 Task: Apply the "Reverse" effect on a guitar riff for a backward guitar swell.
Action: Mouse pressed left at (98, 3)
Screenshot: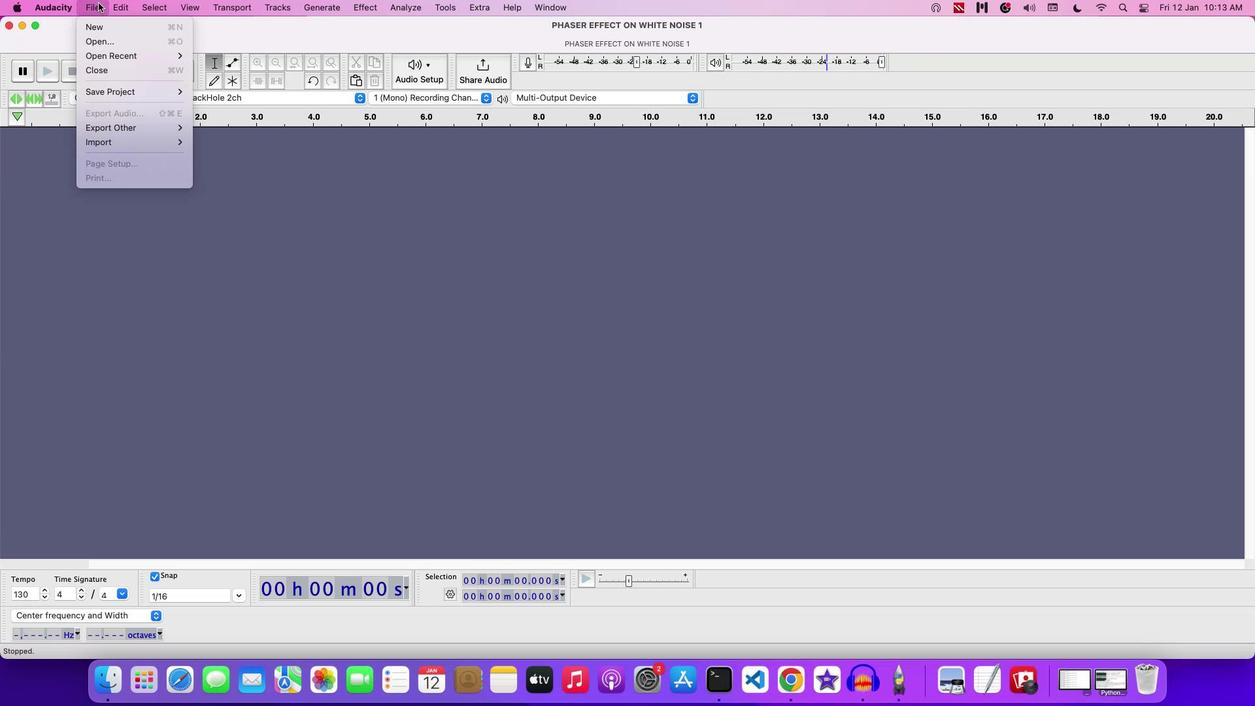 
Action: Mouse moved to (100, 35)
Screenshot: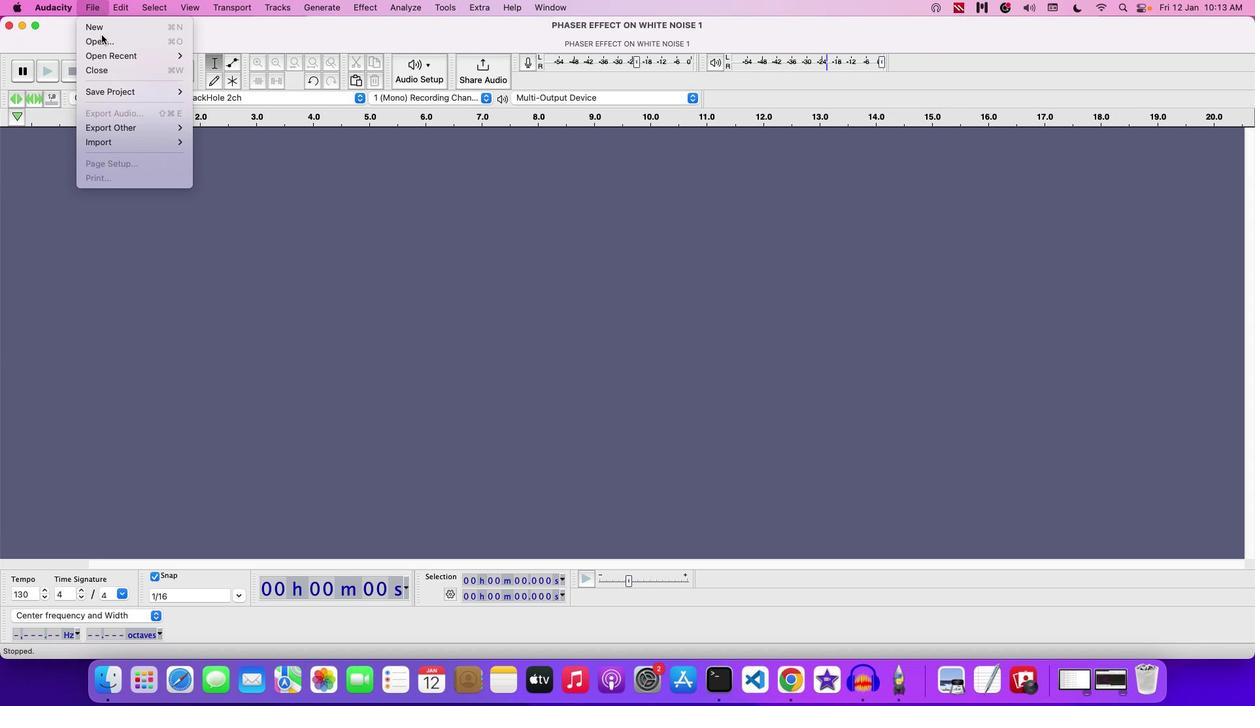 
Action: Mouse pressed left at (100, 35)
Screenshot: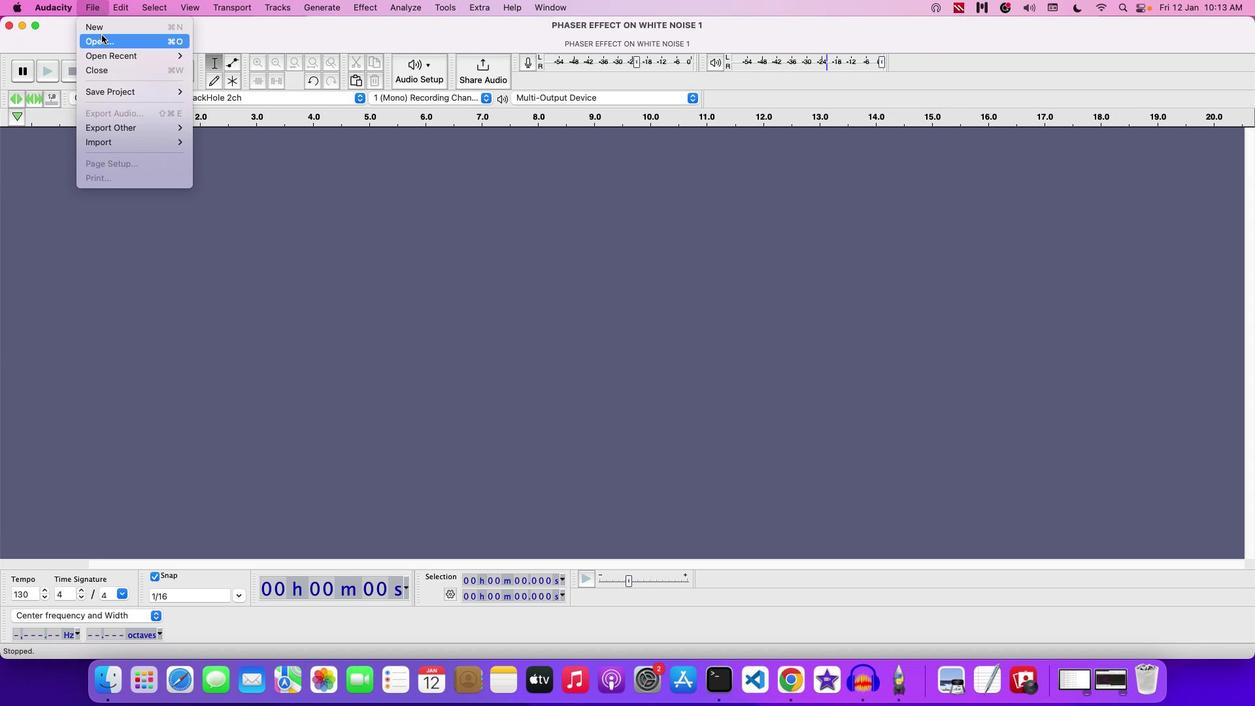 
Action: Mouse moved to (640, 142)
Screenshot: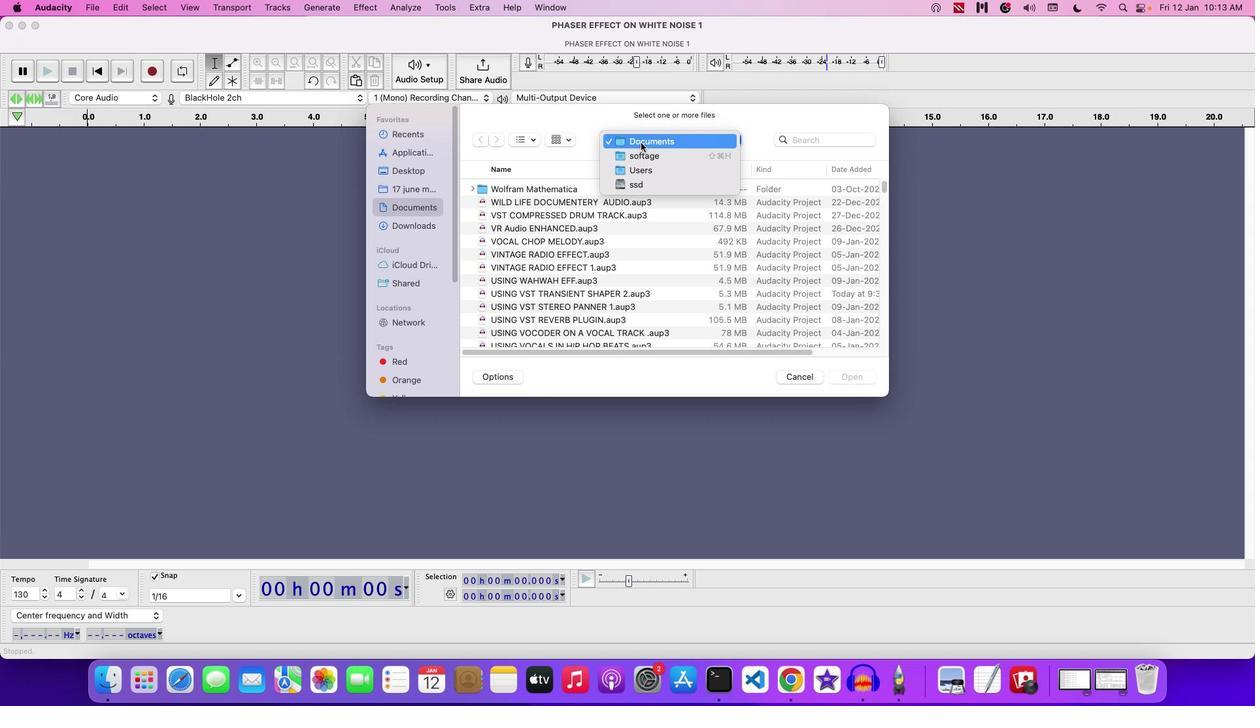 
Action: Mouse pressed left at (640, 142)
Screenshot: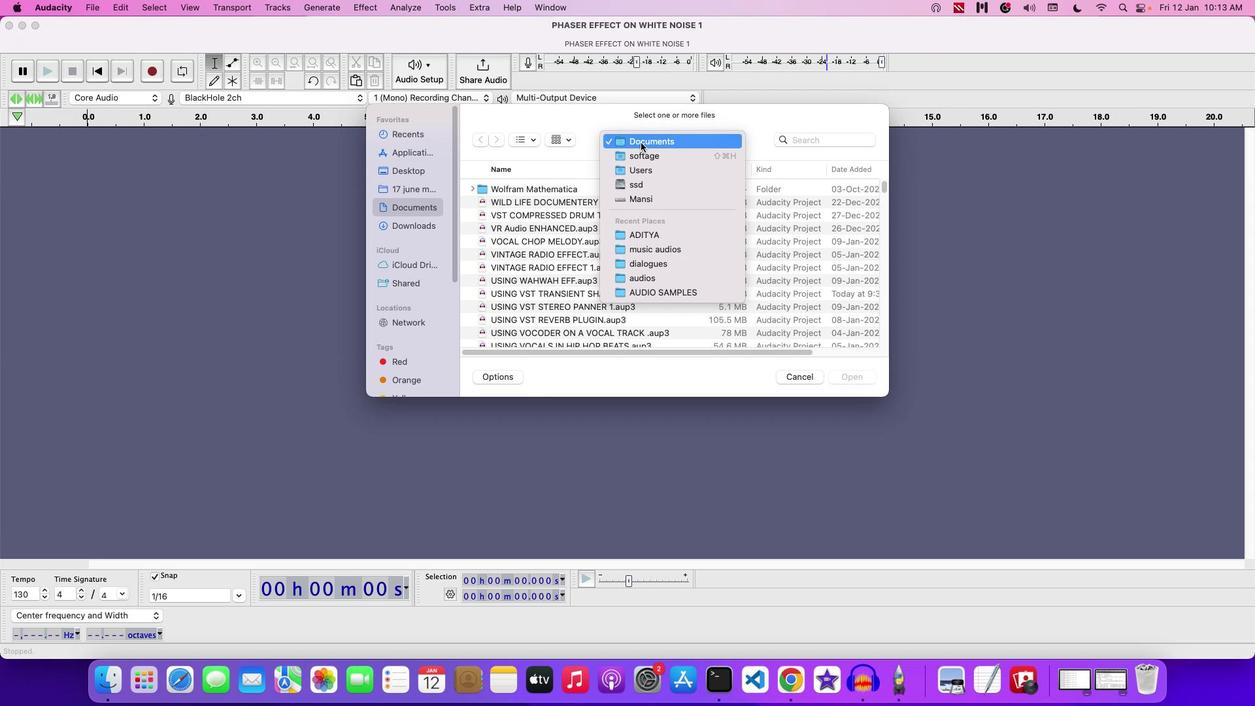 
Action: Mouse moved to (647, 229)
Screenshot: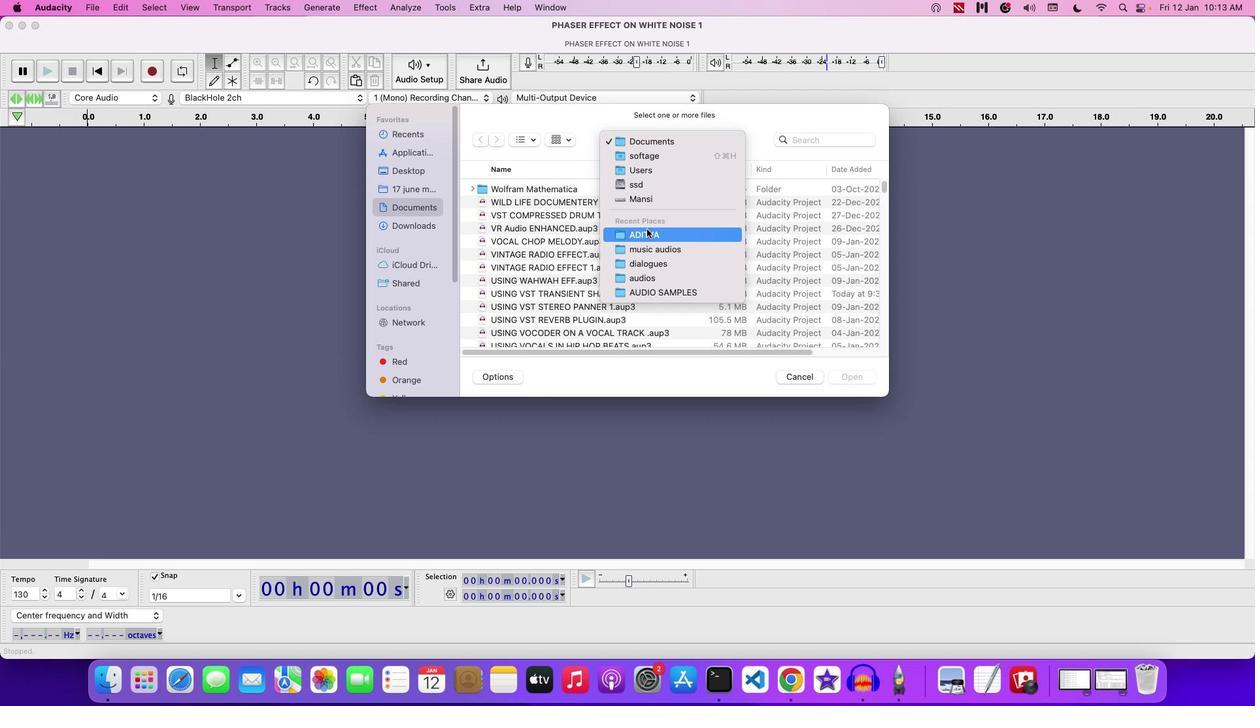 
Action: Mouse pressed left at (647, 229)
Screenshot: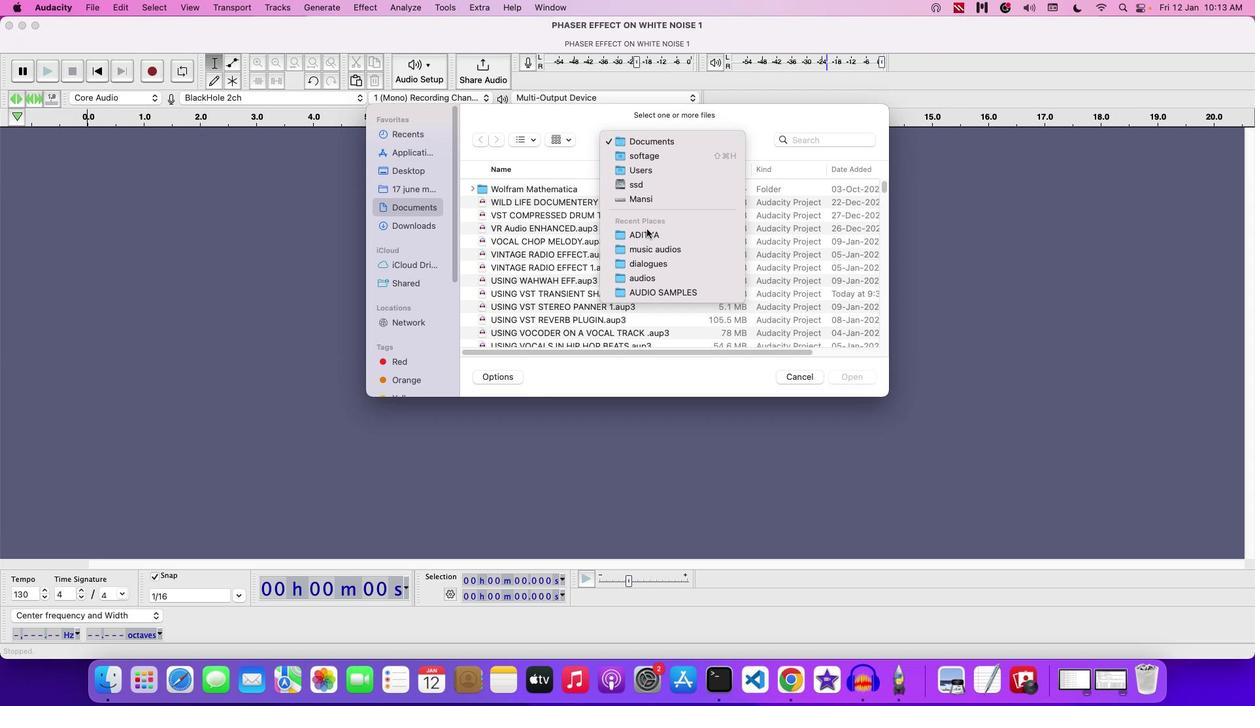 
Action: Mouse moved to (536, 285)
Screenshot: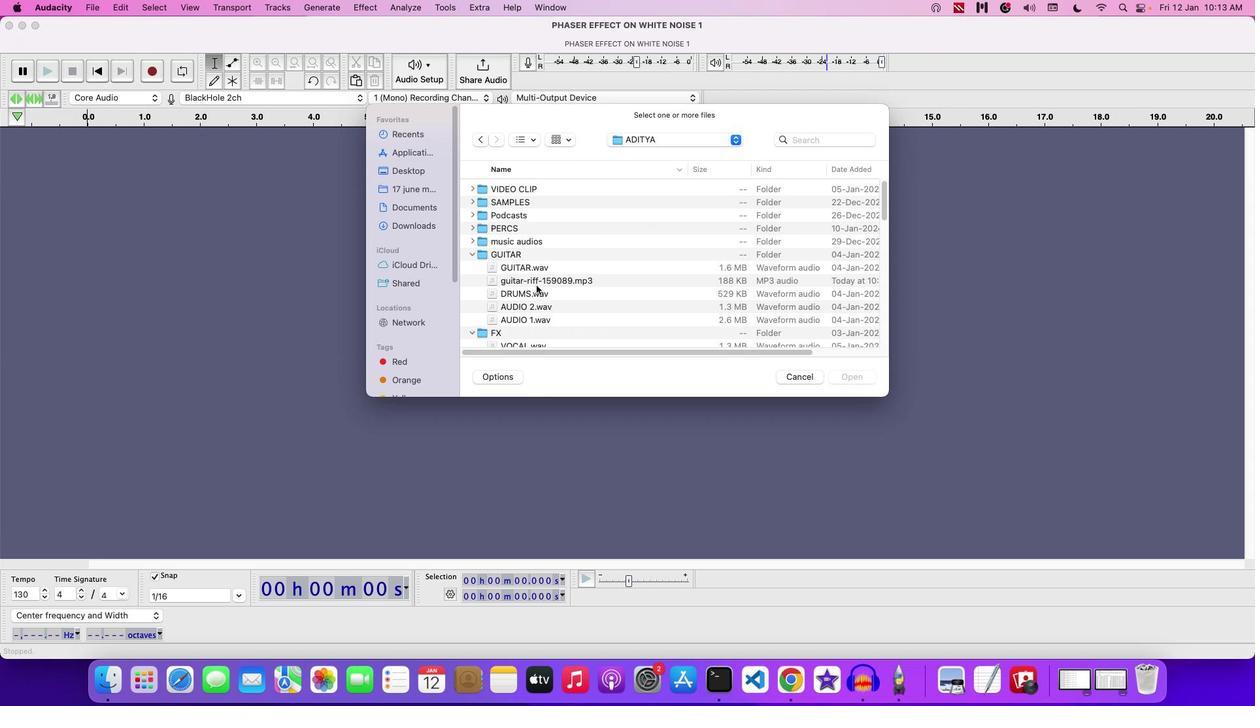 
Action: Mouse pressed left at (536, 285)
Screenshot: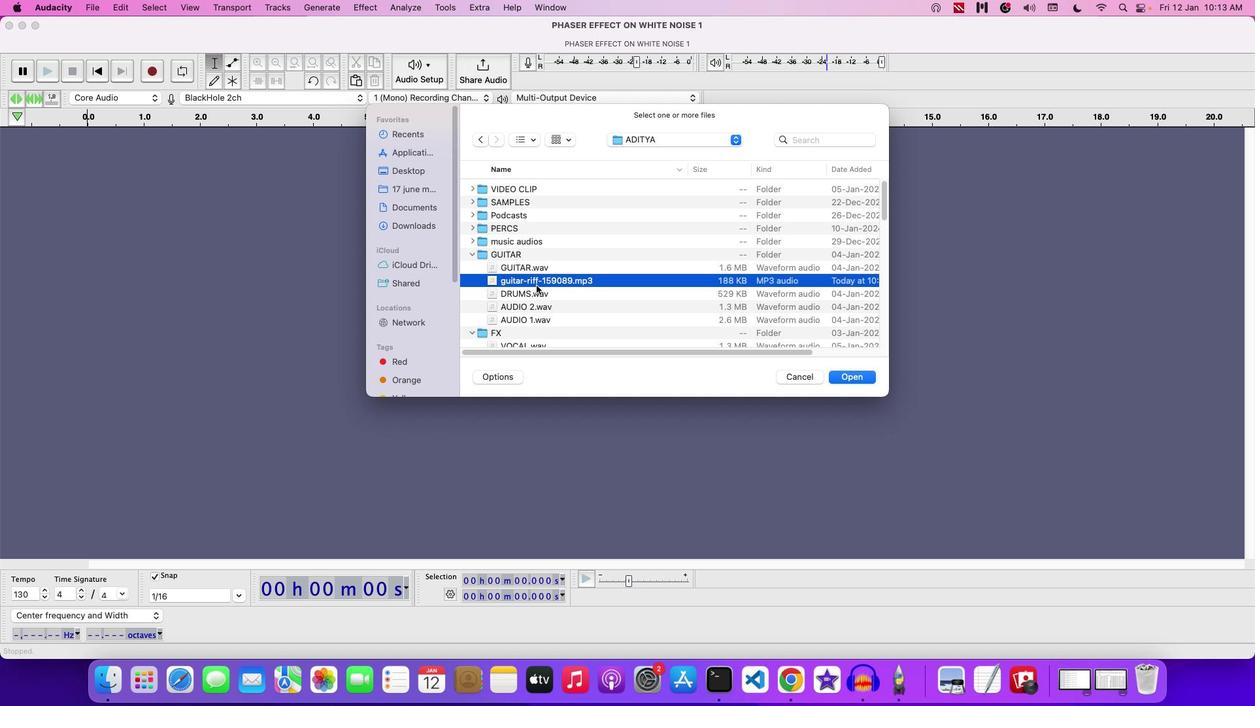 
Action: Mouse moved to (542, 283)
Screenshot: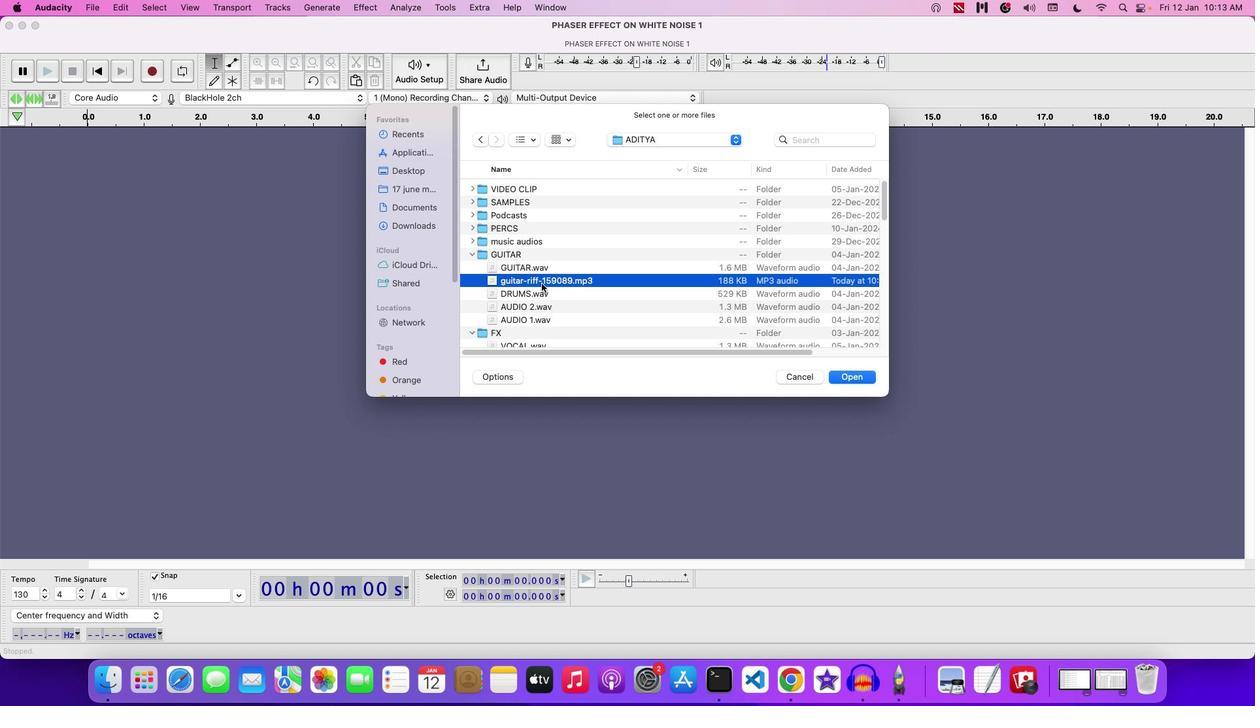 
Action: Mouse pressed left at (542, 283)
Screenshot: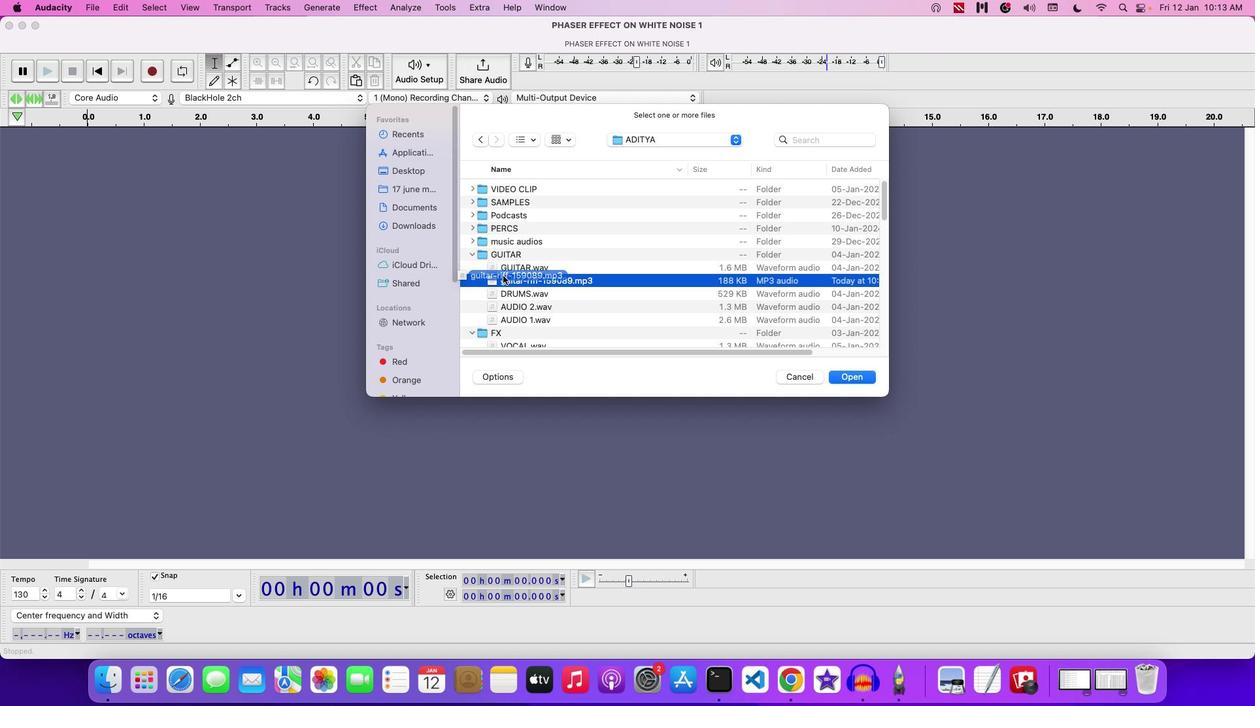 
Action: Mouse moved to (796, 381)
Screenshot: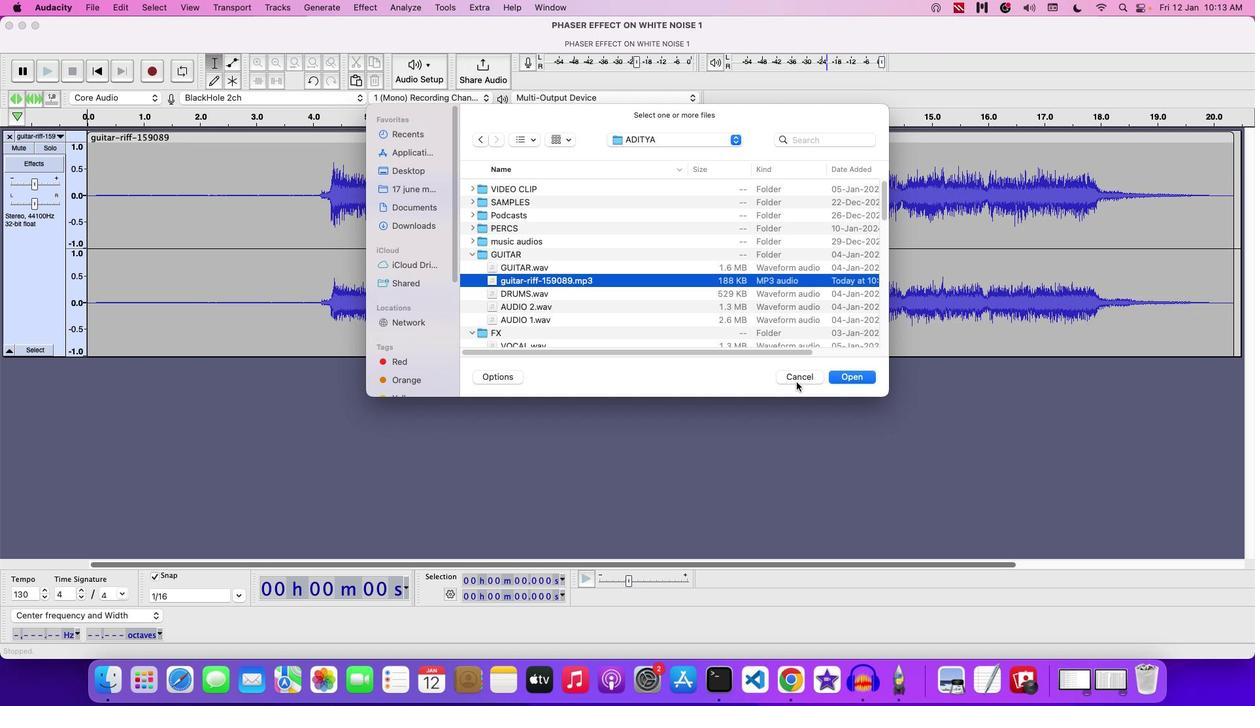 
Action: Mouse pressed left at (796, 381)
Screenshot: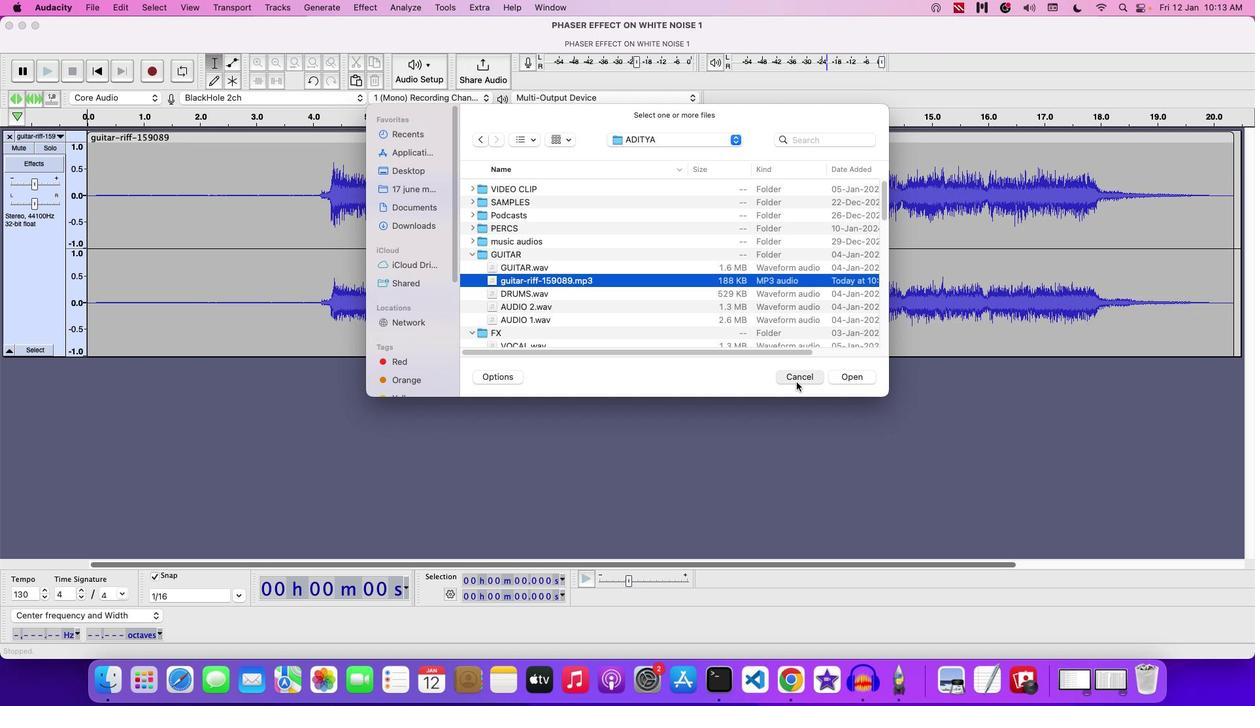 
Action: Mouse moved to (134, 159)
Screenshot: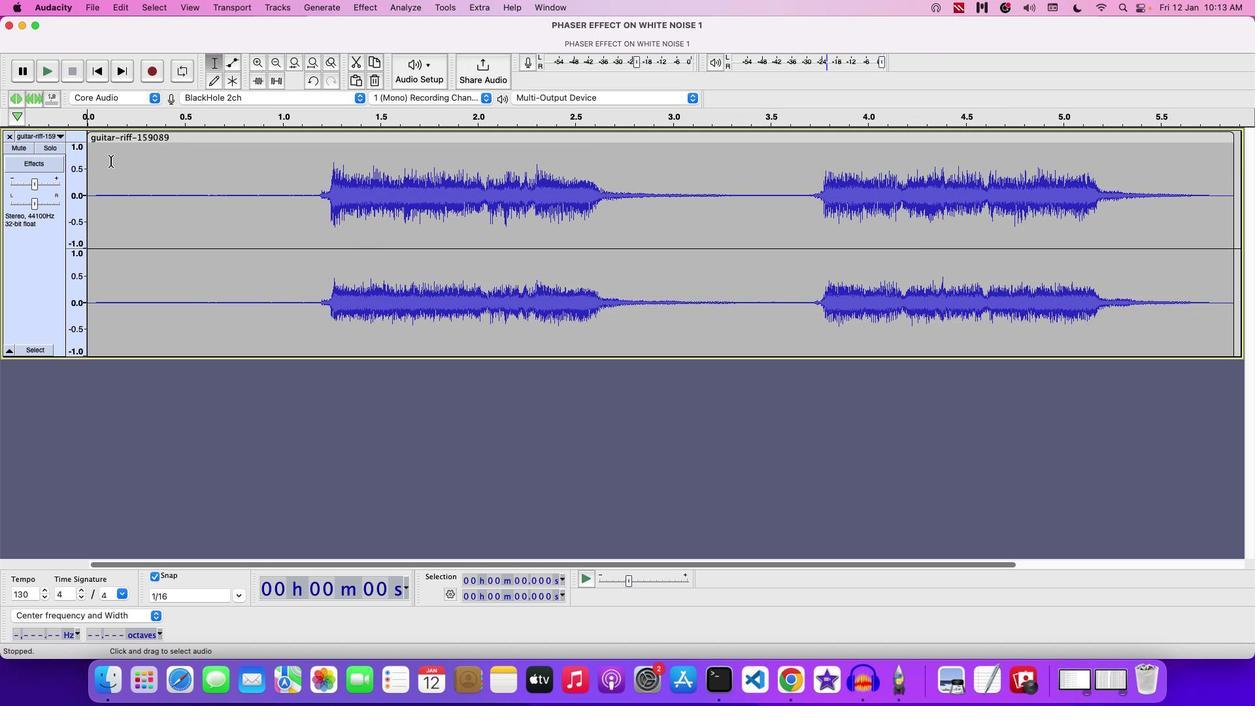 
Action: Key pressed Key.space
Screenshot: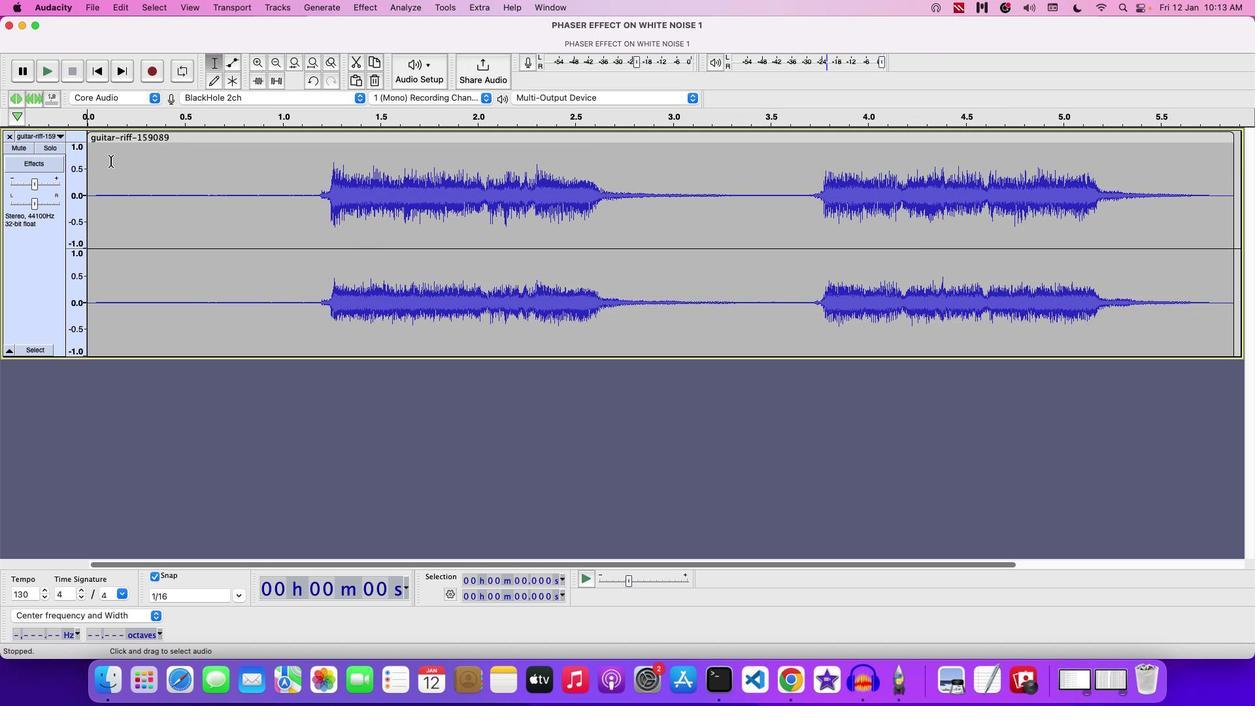 
Action: Mouse moved to (1232, 139)
Screenshot: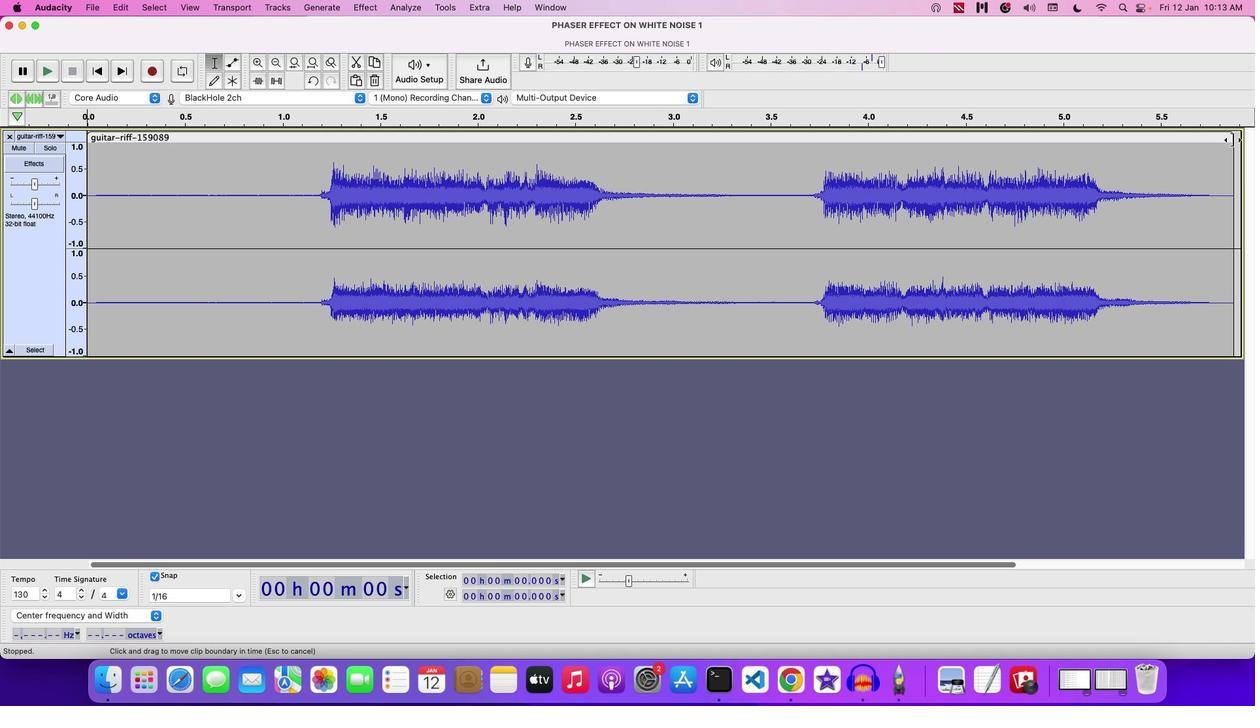 
Action: Mouse pressed left at (1232, 139)
Screenshot: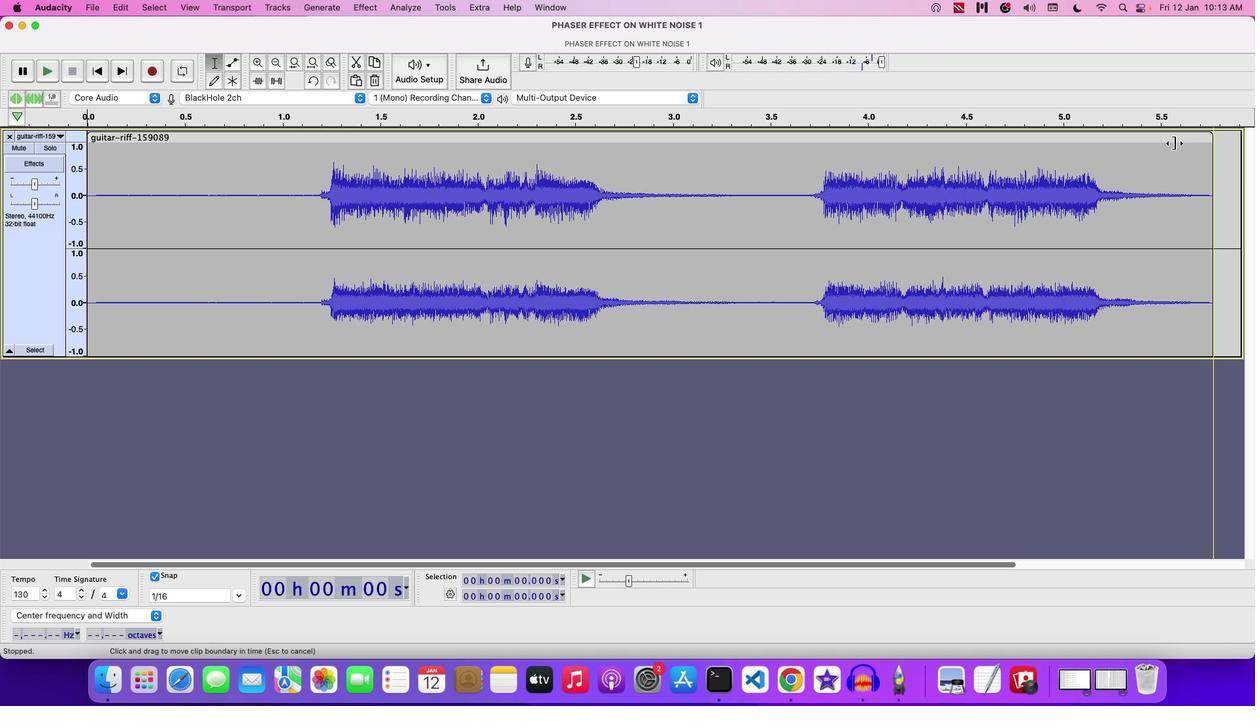 
Action: Mouse moved to (28, 165)
Screenshot: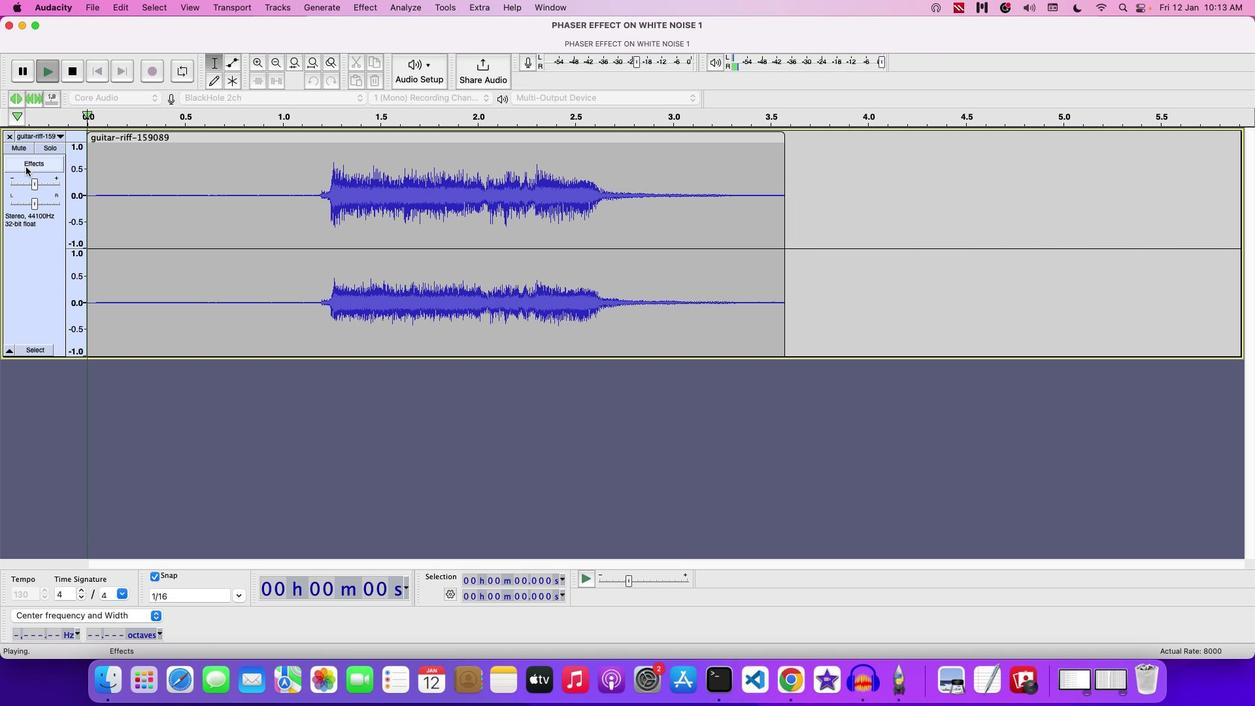 
Action: Key pressed Key.space
Screenshot: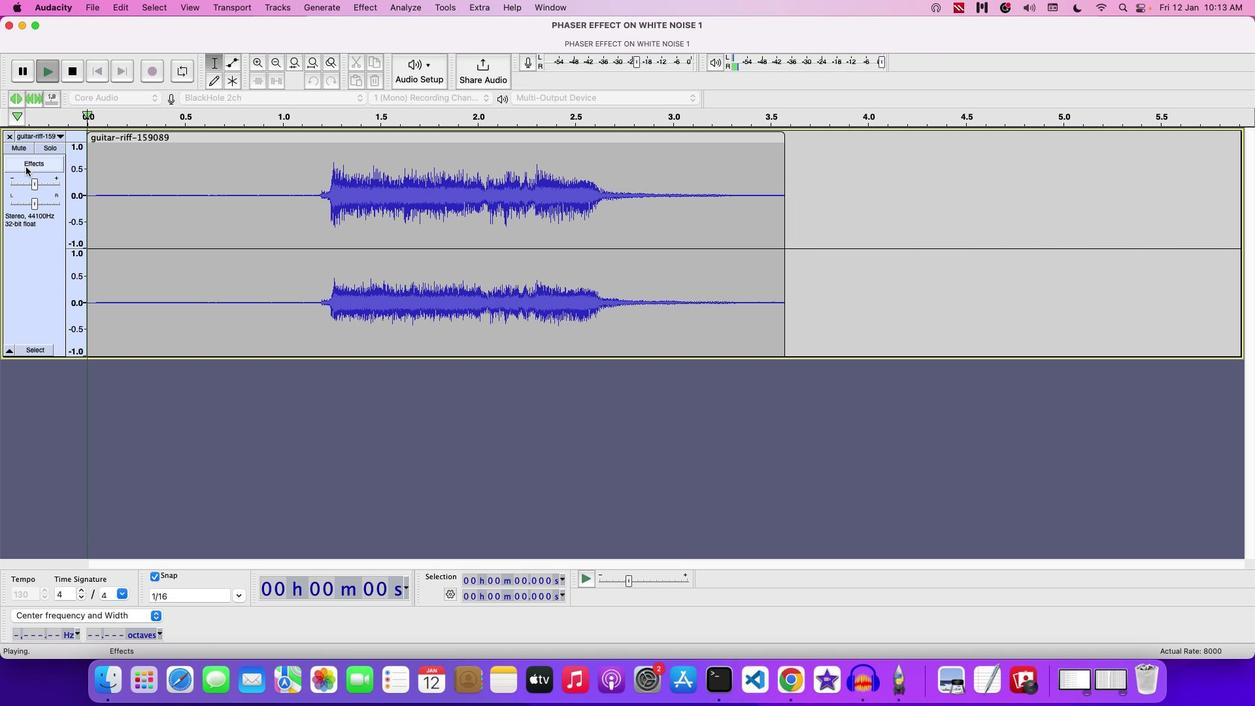
Action: Mouse moved to (94, 138)
Screenshot: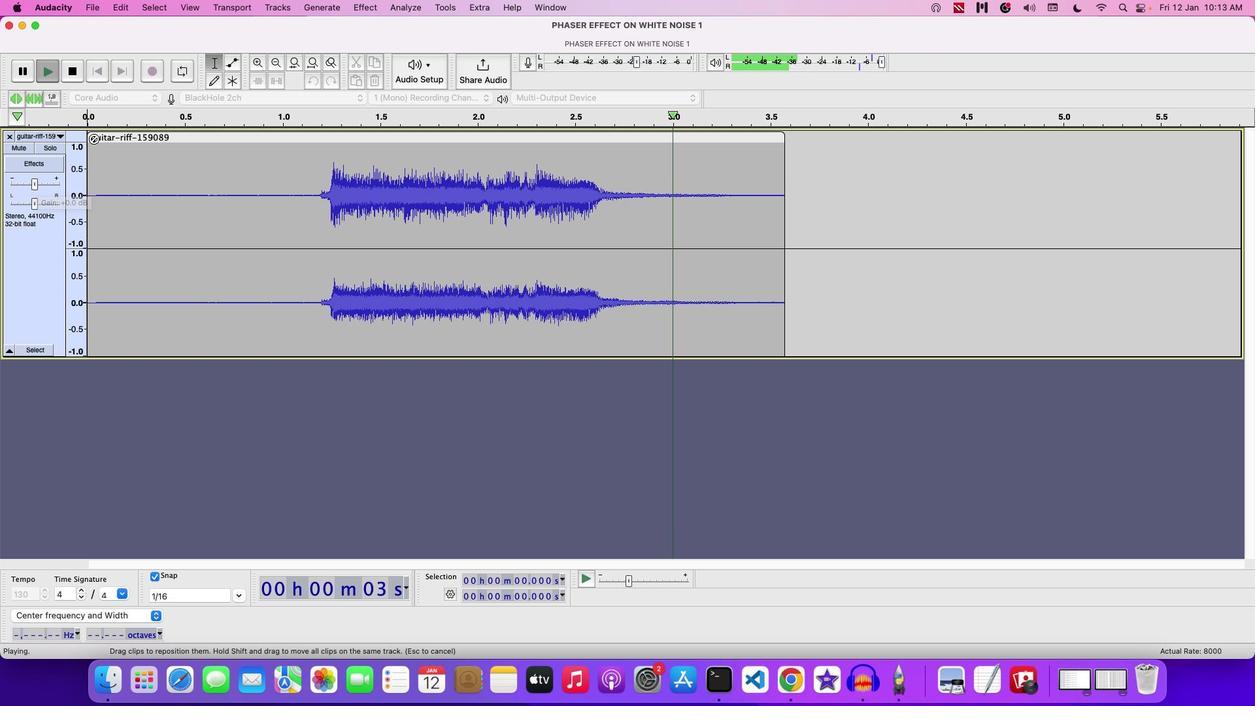 
Action: Key pressed Key.space
Screenshot: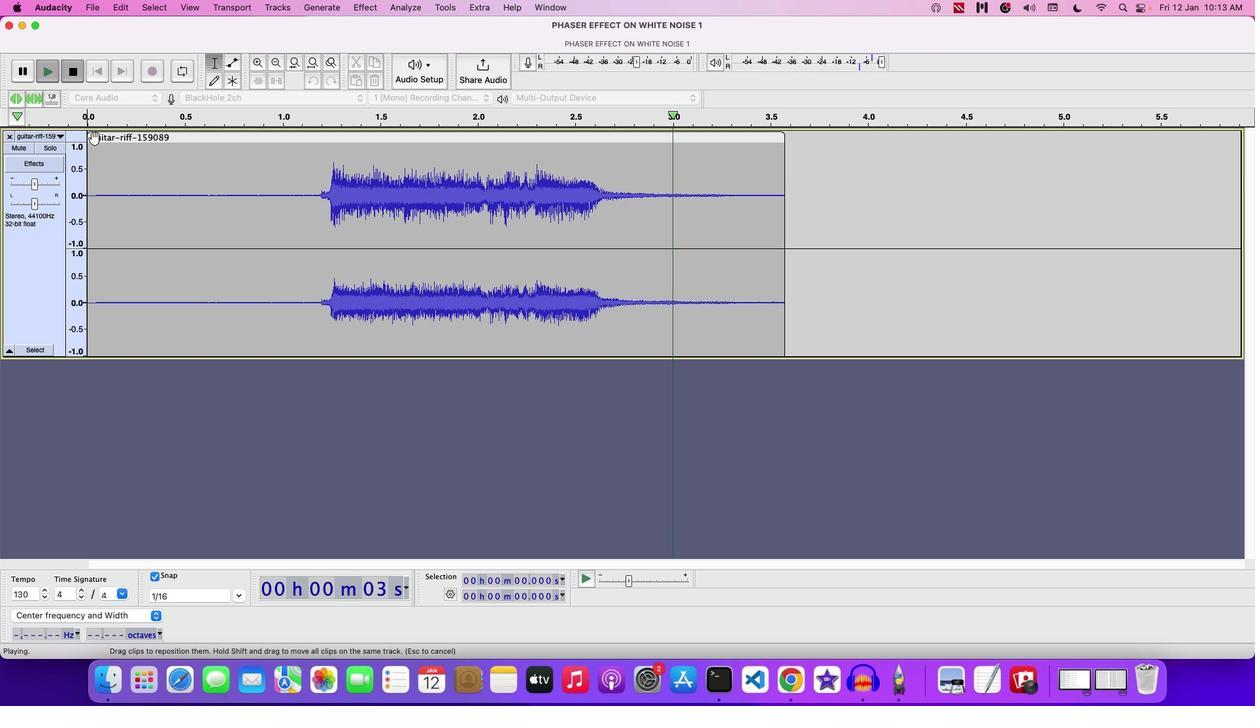 
Action: Mouse moved to (89, 139)
Screenshot: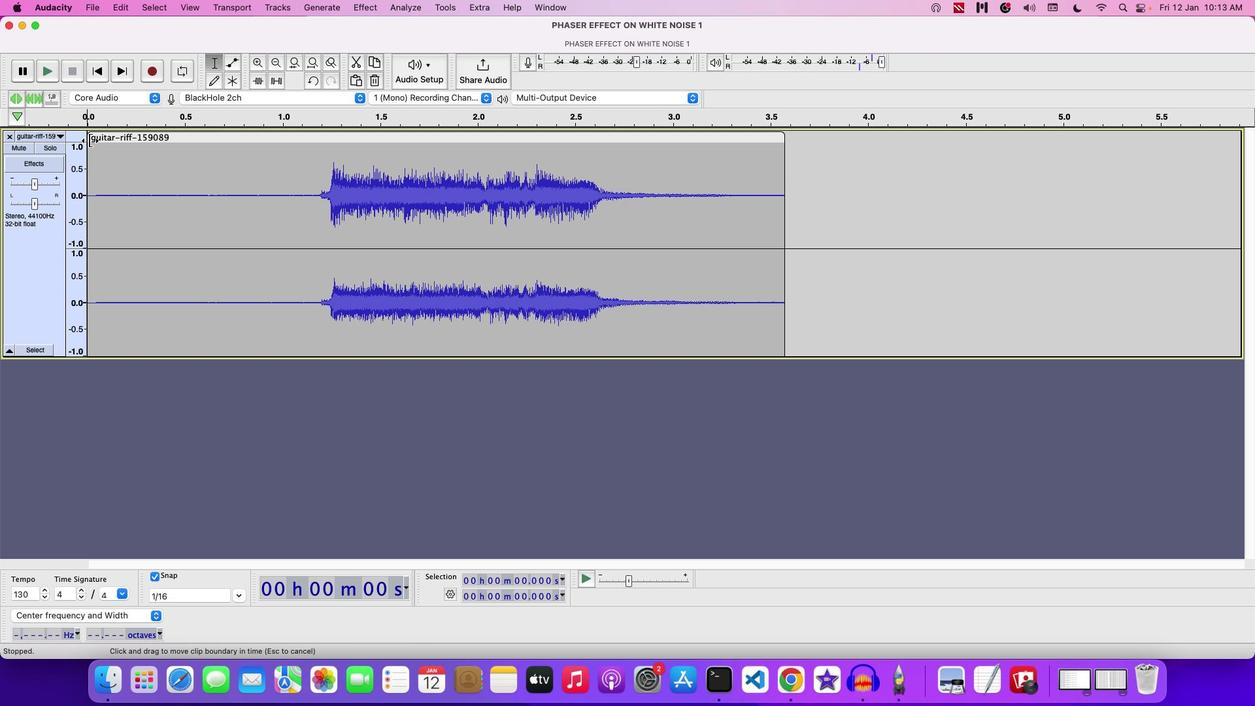 
Action: Mouse pressed left at (89, 139)
Screenshot: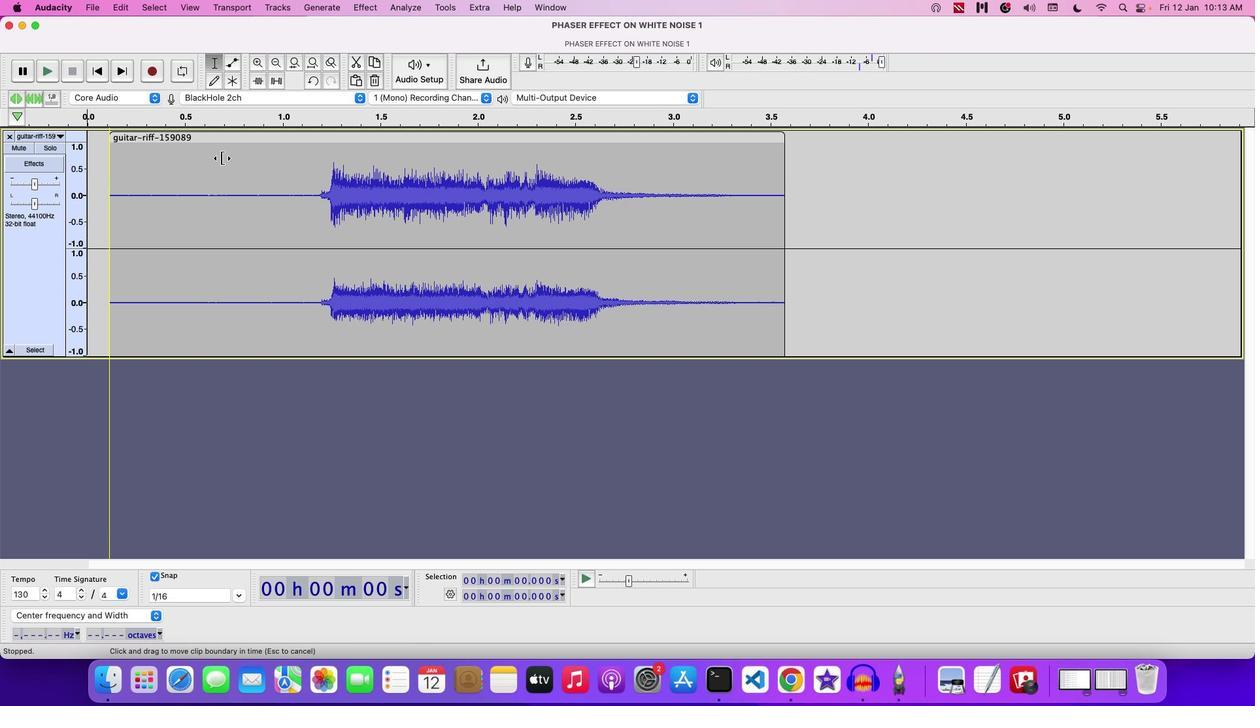 
Action: Mouse moved to (341, 139)
Screenshot: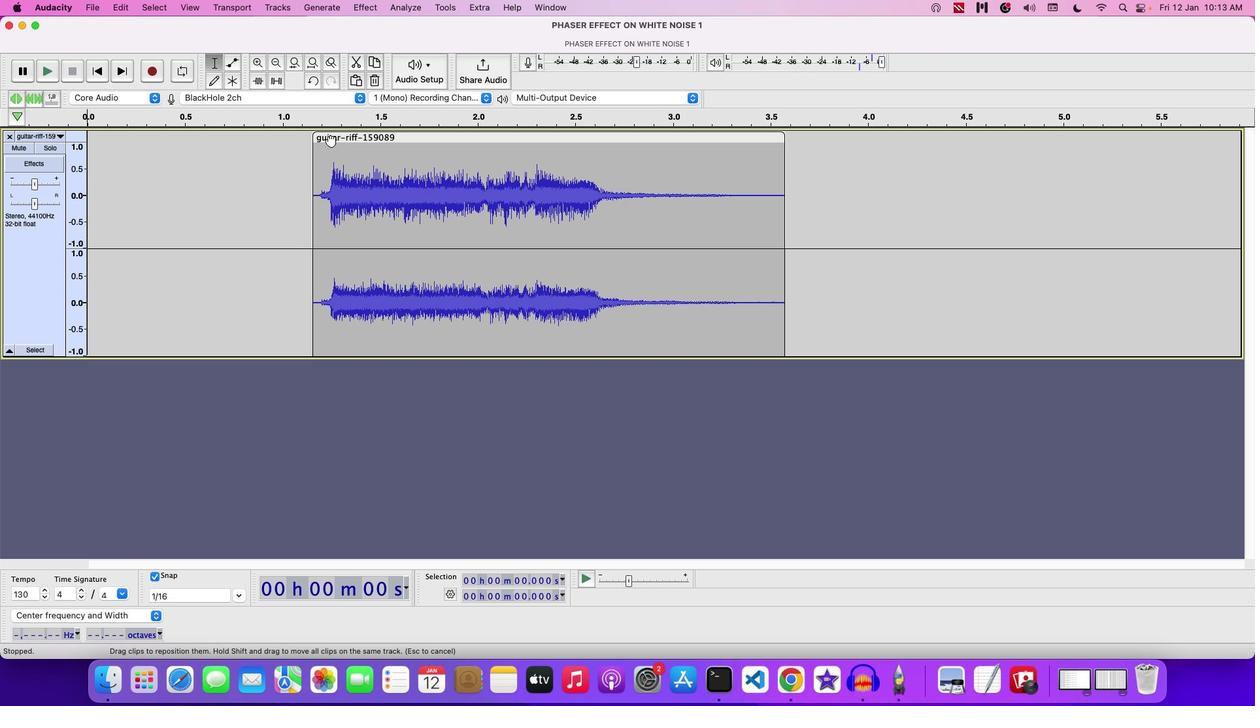 
Action: Mouse pressed left at (341, 139)
Screenshot: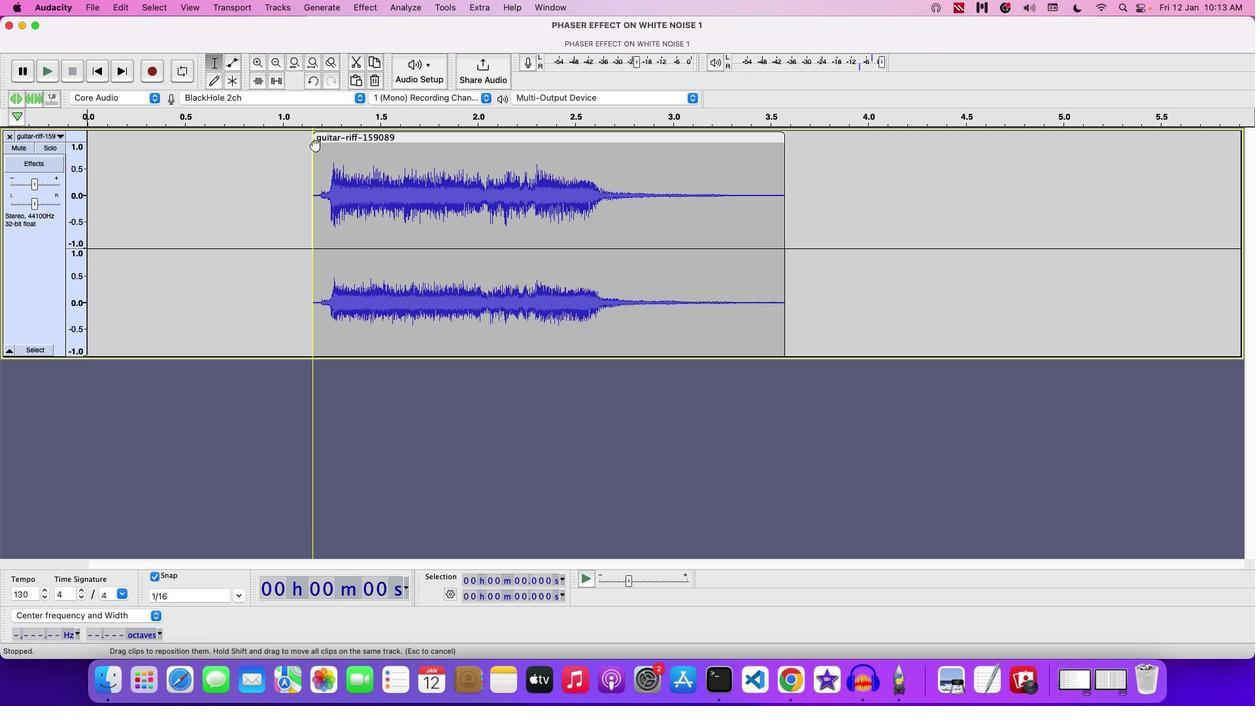 
Action: Mouse moved to (118, 158)
Screenshot: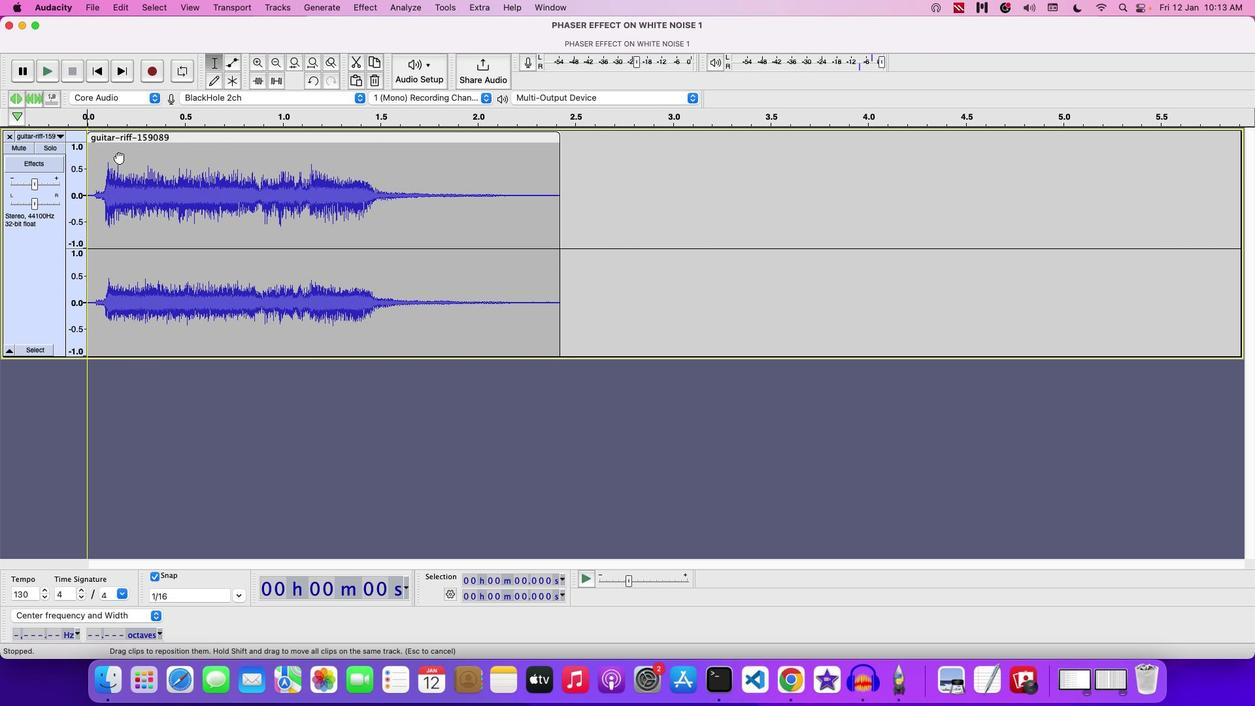 
Action: Key pressed Key.space
Screenshot: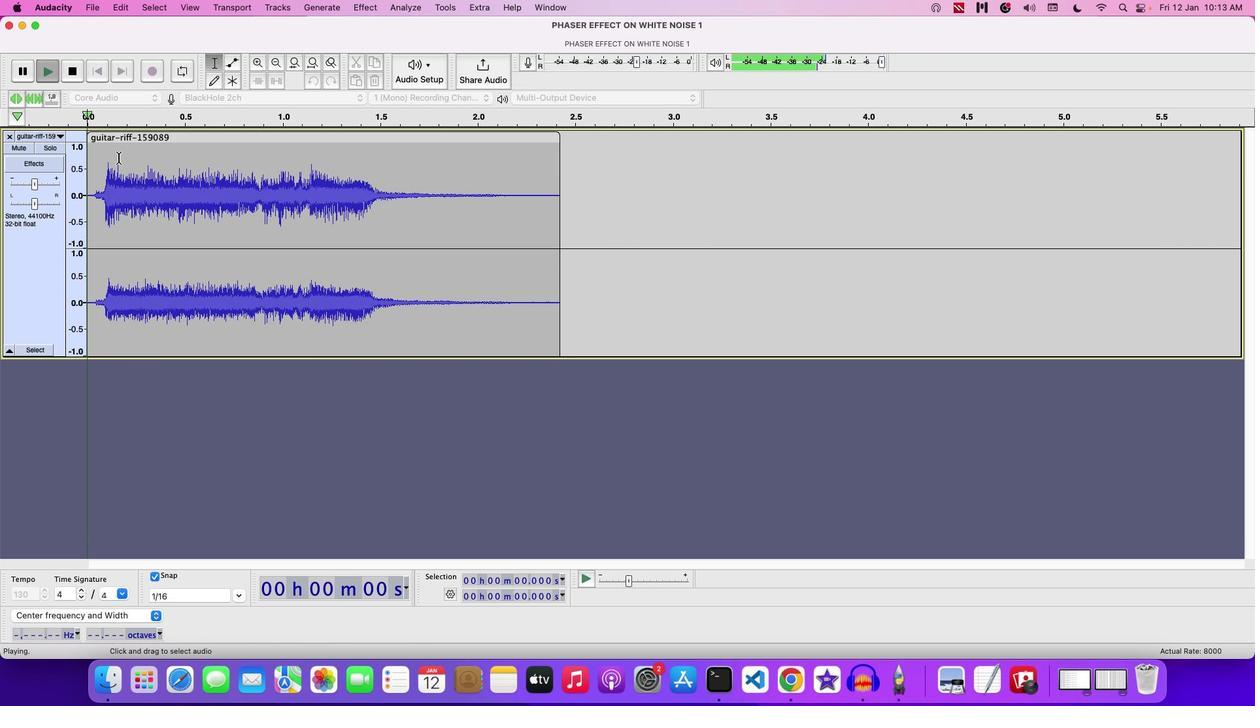 
Action: Mouse moved to (217, 165)
Screenshot: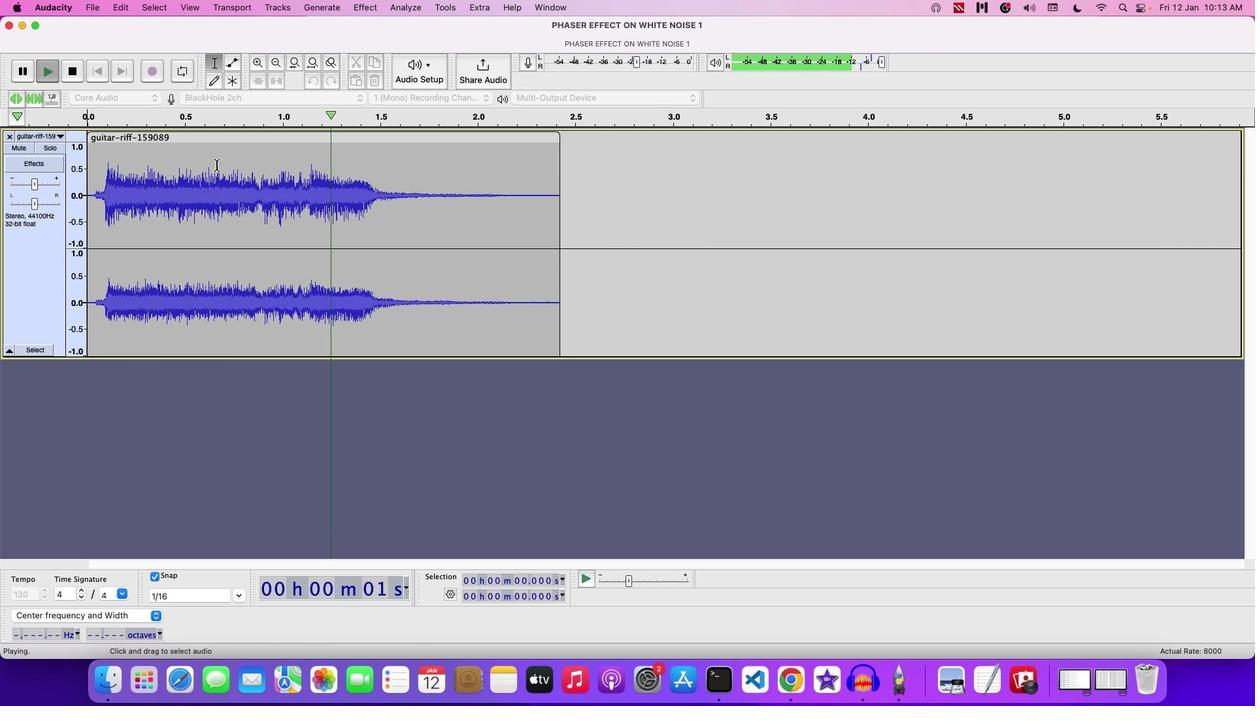 
Action: Mouse pressed left at (217, 165)
Screenshot: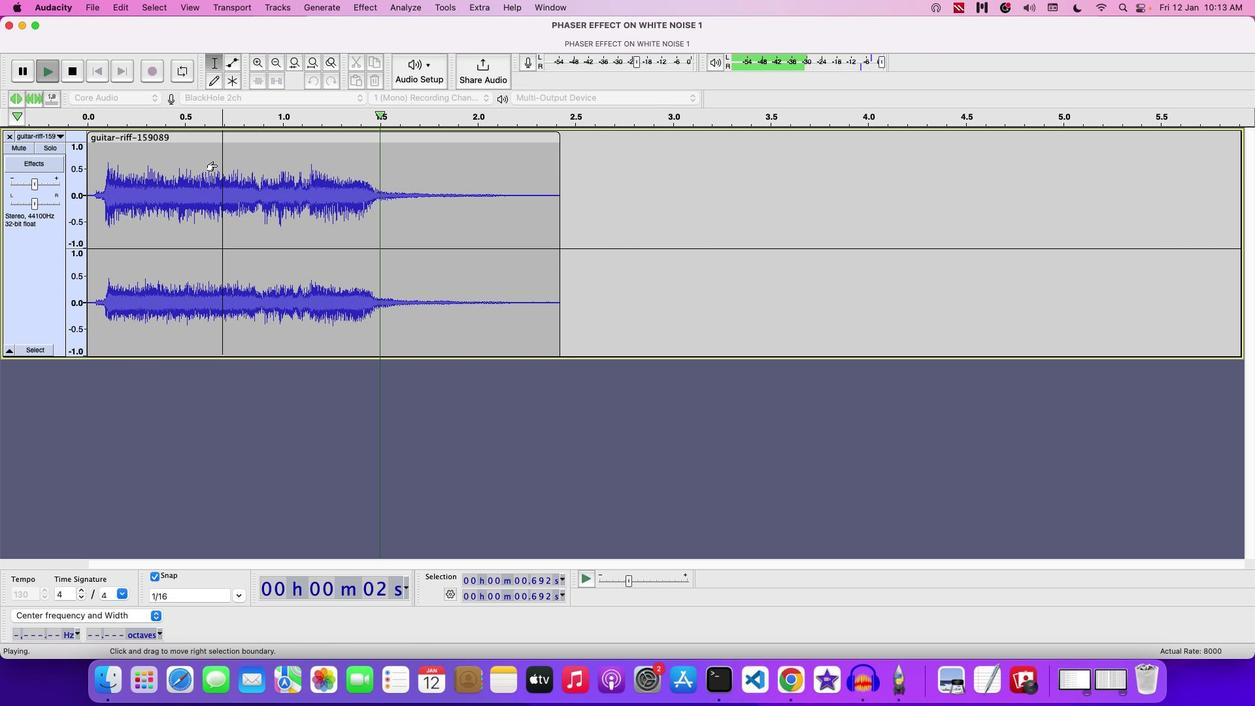
Action: Mouse pressed left at (217, 165)
Screenshot: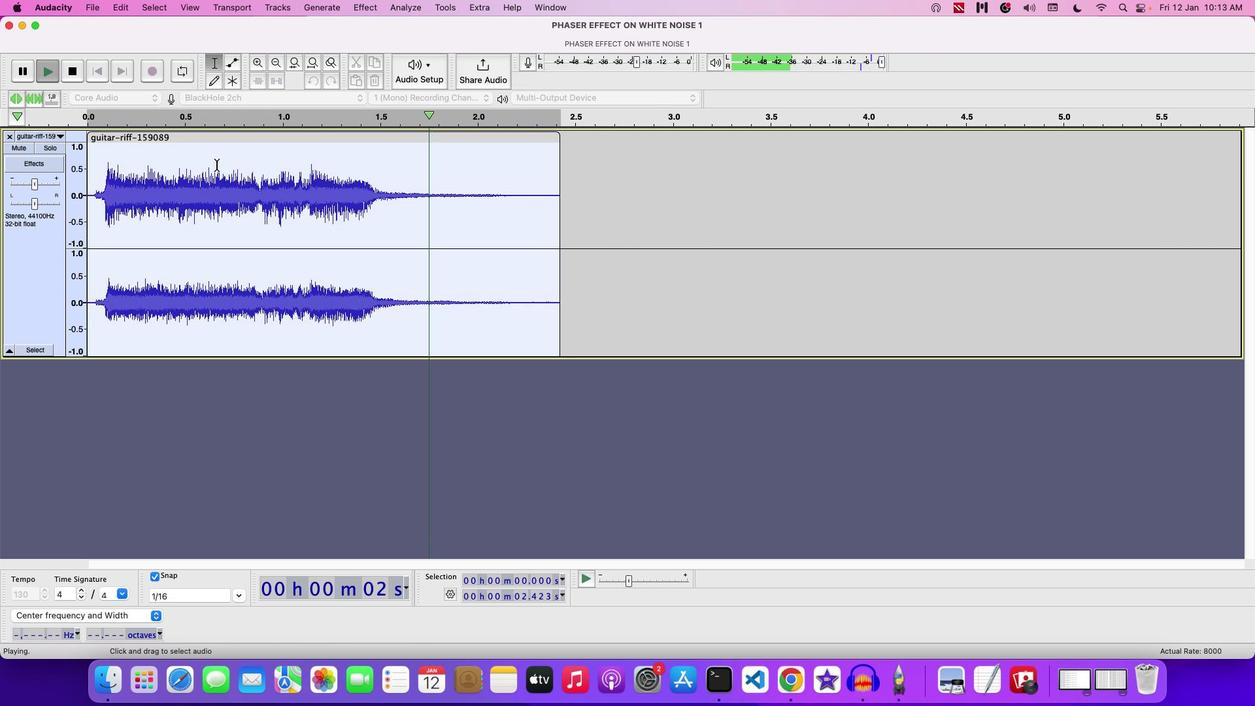 
Action: Mouse moved to (367, 5)
Screenshot: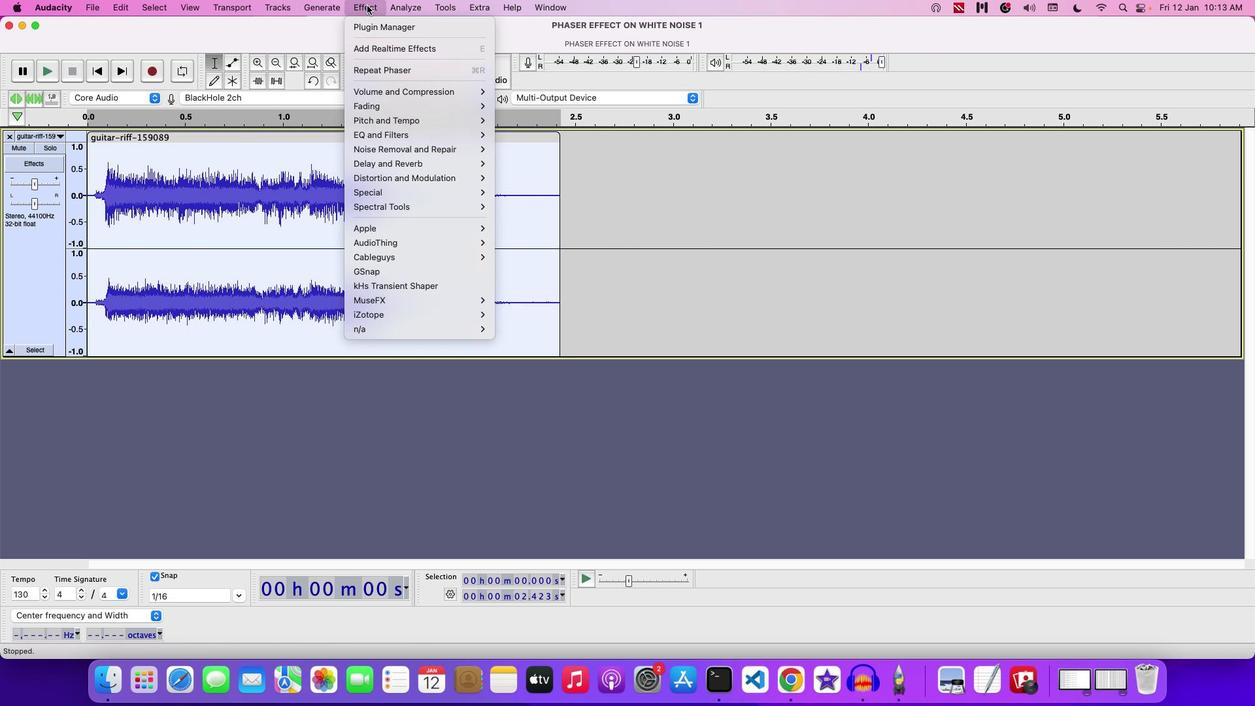 
Action: Mouse pressed left at (367, 5)
Screenshot: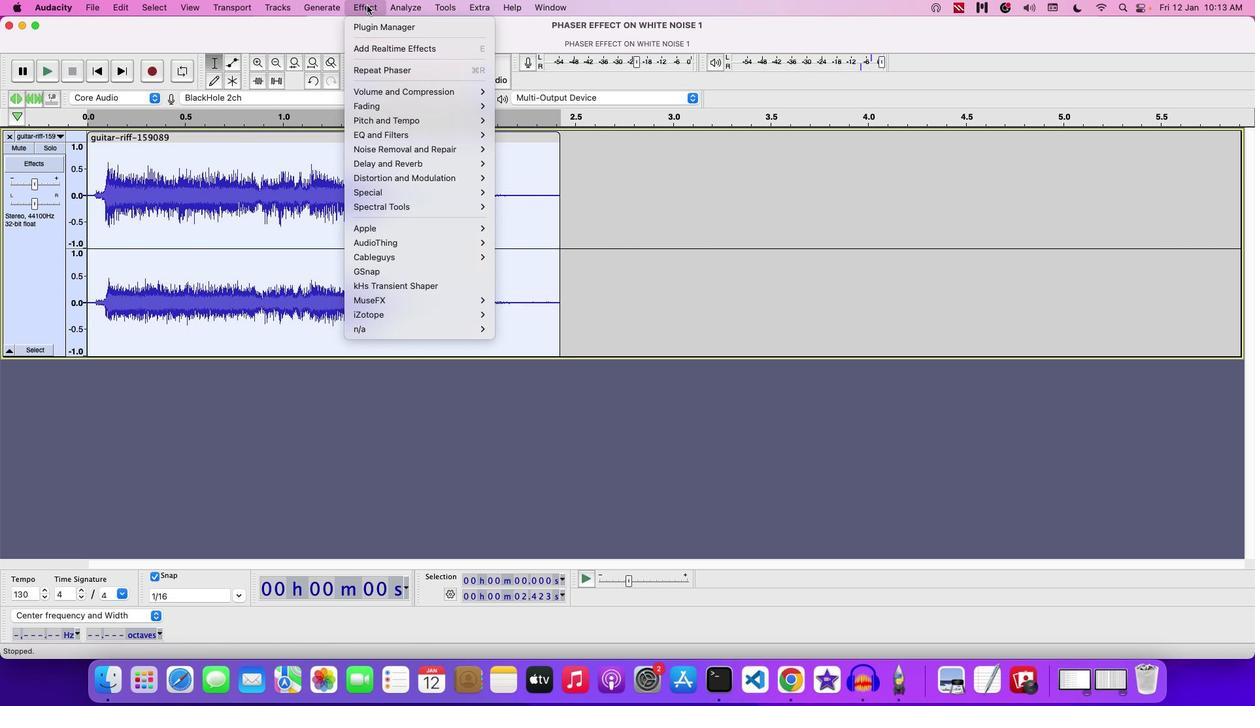 
Action: Mouse moved to (516, 215)
Screenshot: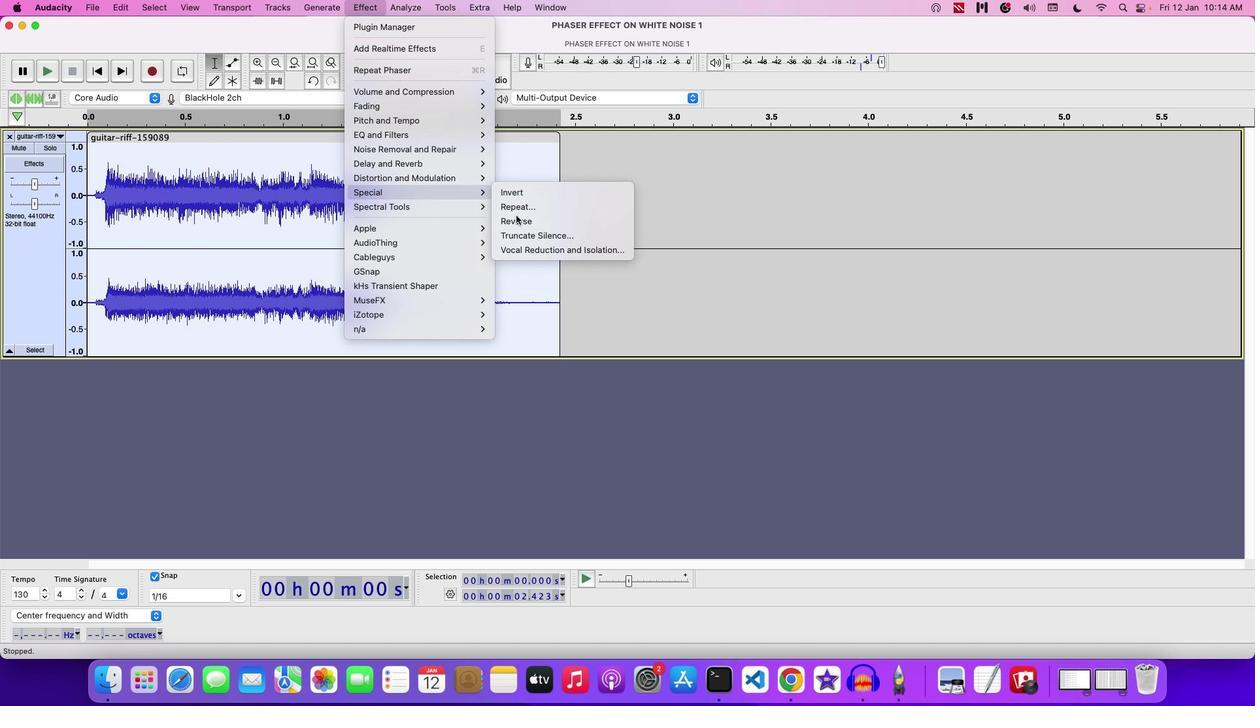 
Action: Mouse pressed left at (516, 215)
Screenshot: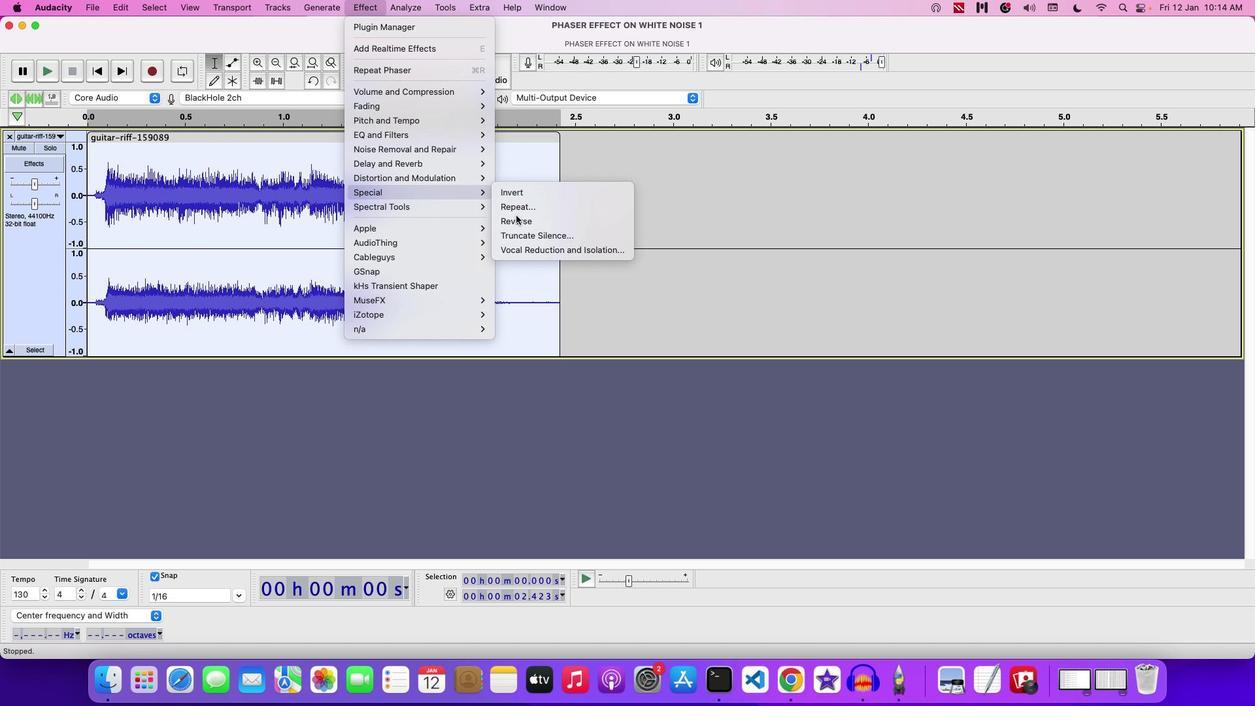 
Action: Key pressed Key.space
Screenshot: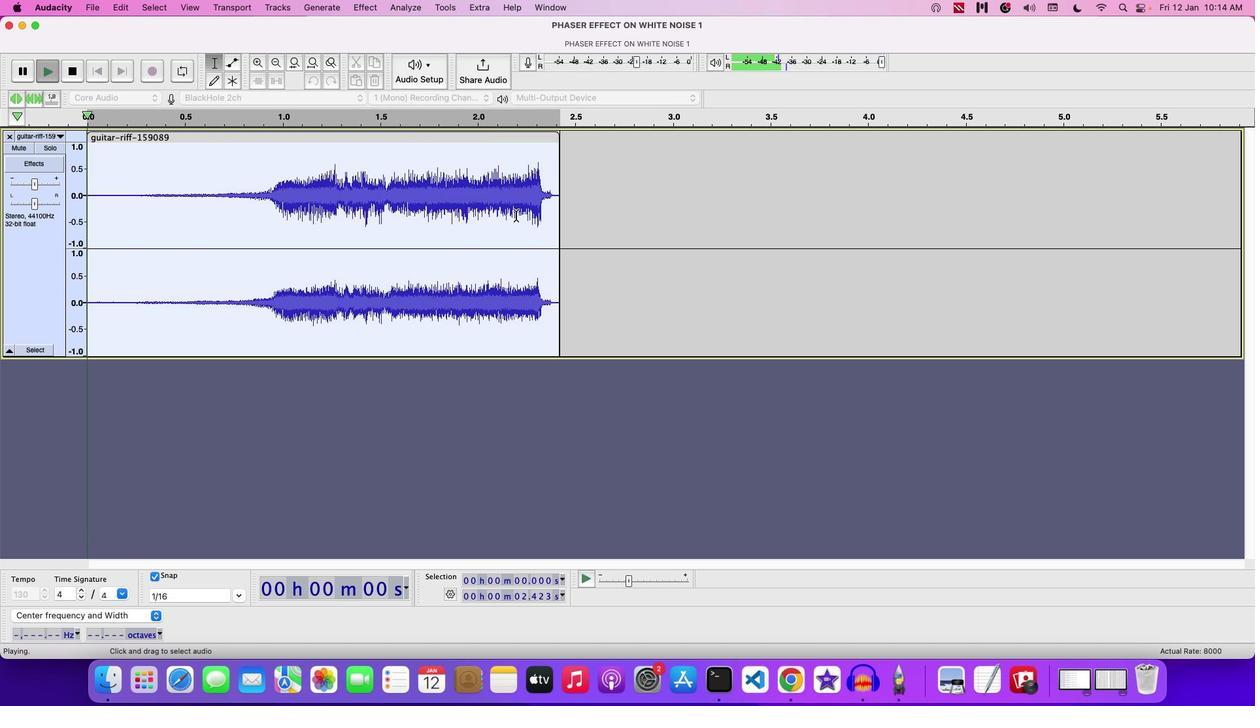 
Action: Mouse moved to (69, 187)
Screenshot: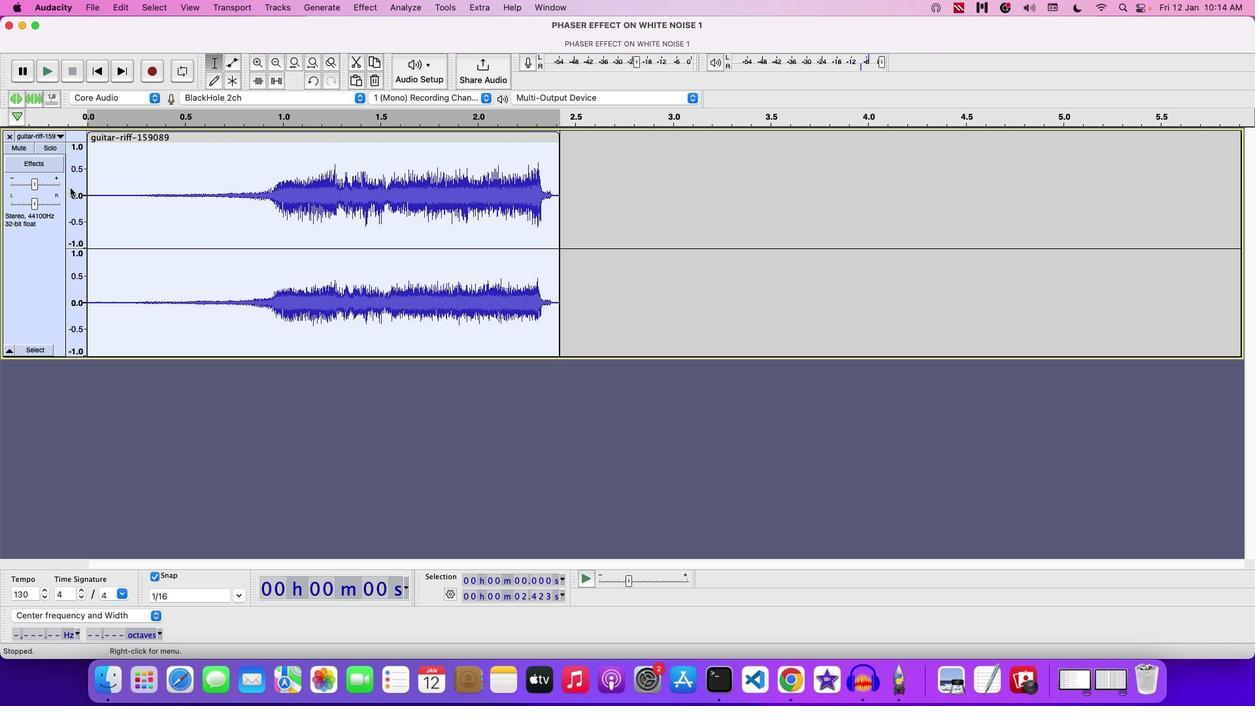 
Action: Key pressed Key.space
Screenshot: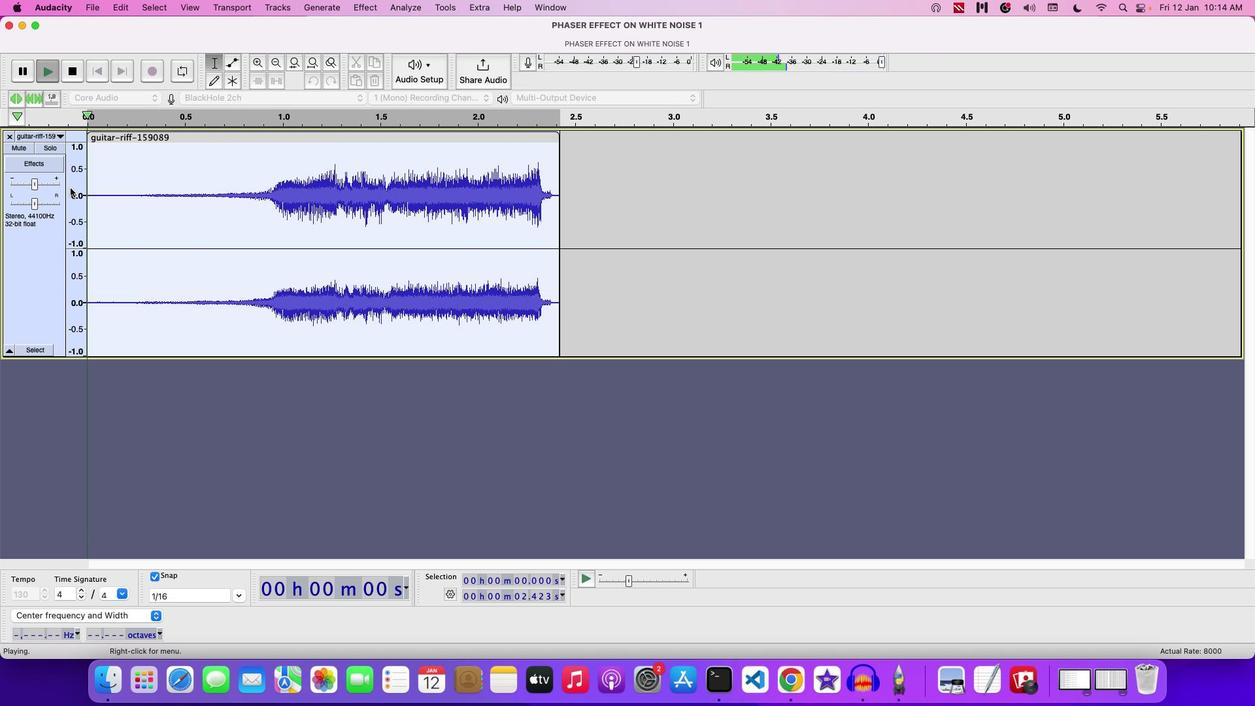 
Action: Mouse moved to (93, 6)
Screenshot: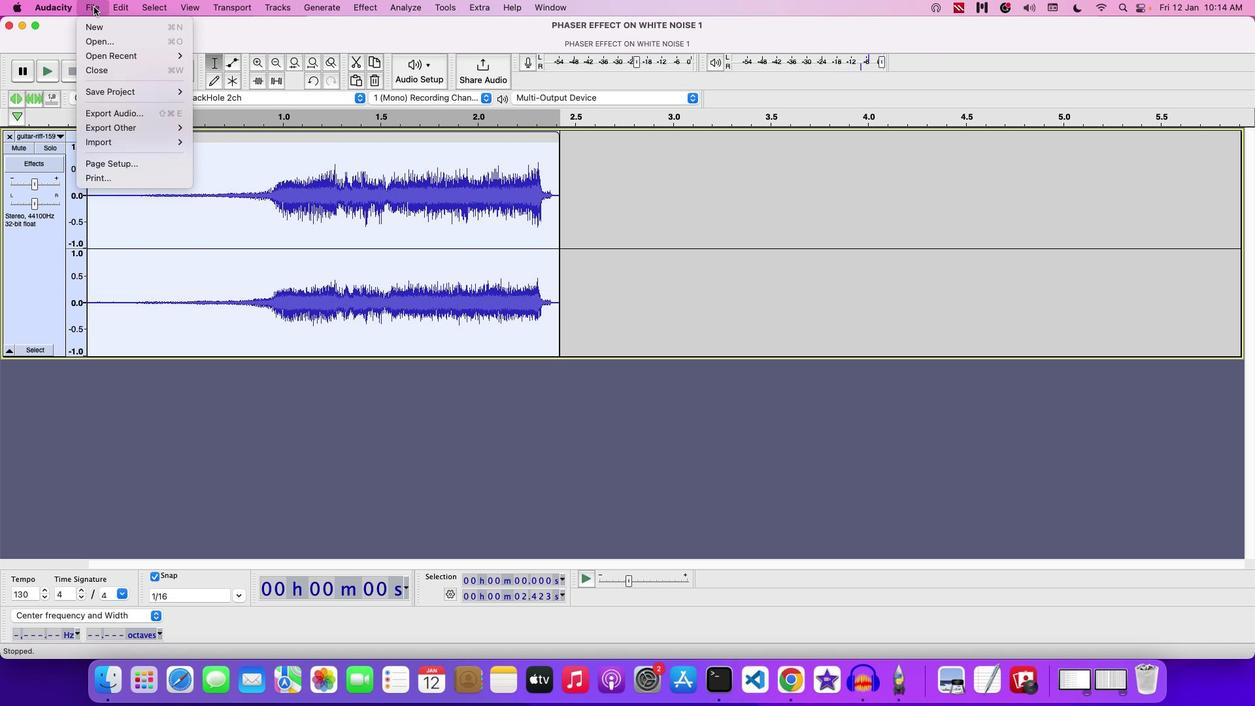 
Action: Mouse pressed left at (93, 6)
Screenshot: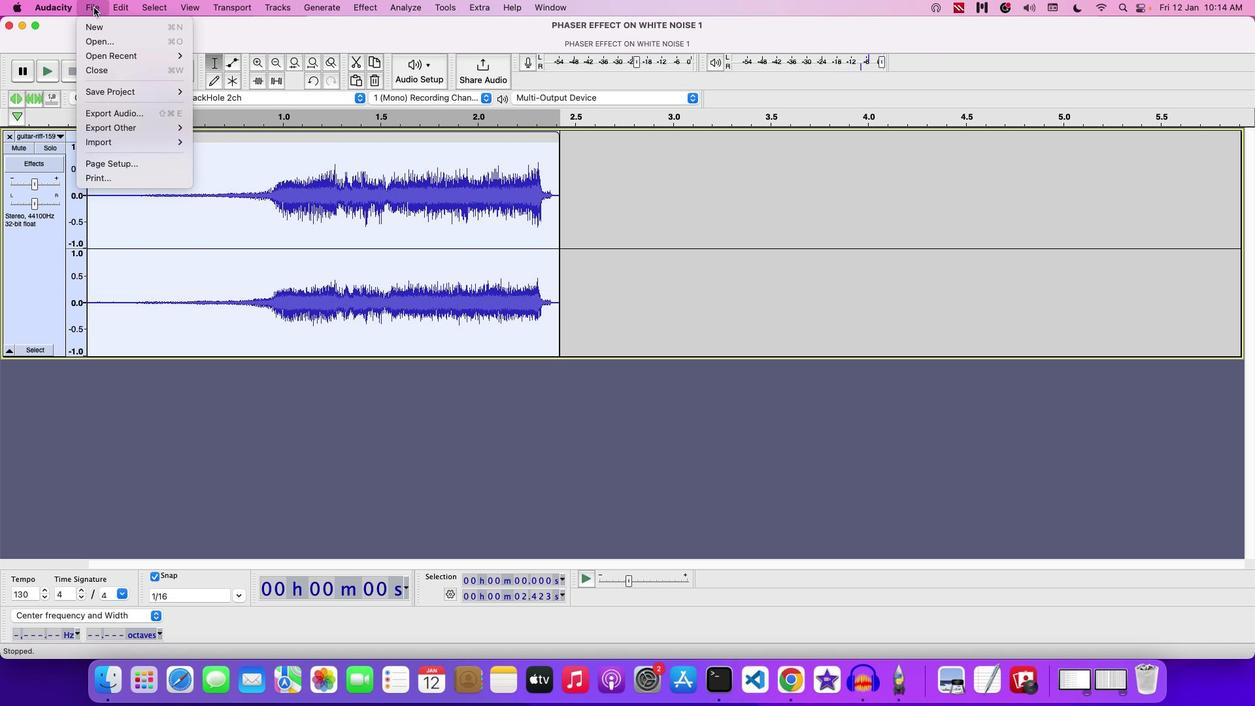 
Action: Mouse moved to (241, 94)
Screenshot: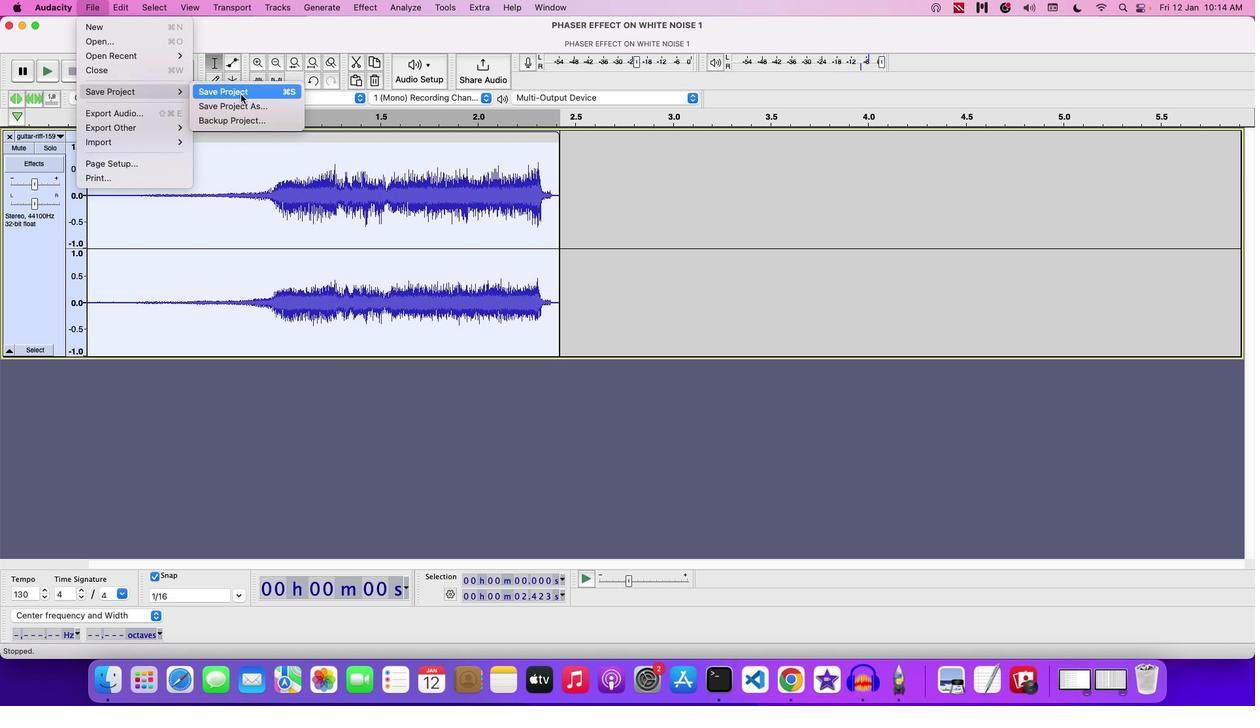 
Action: Mouse pressed left at (241, 94)
Screenshot: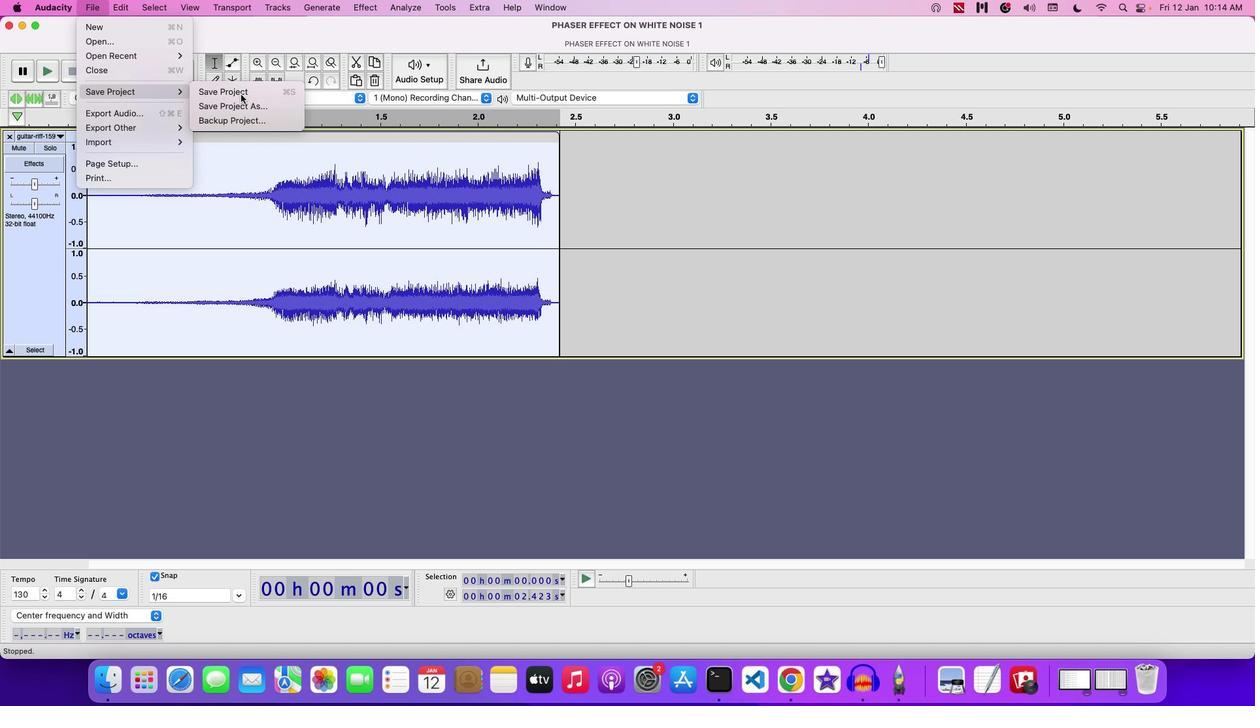
Action: Mouse moved to (92, 5)
Screenshot: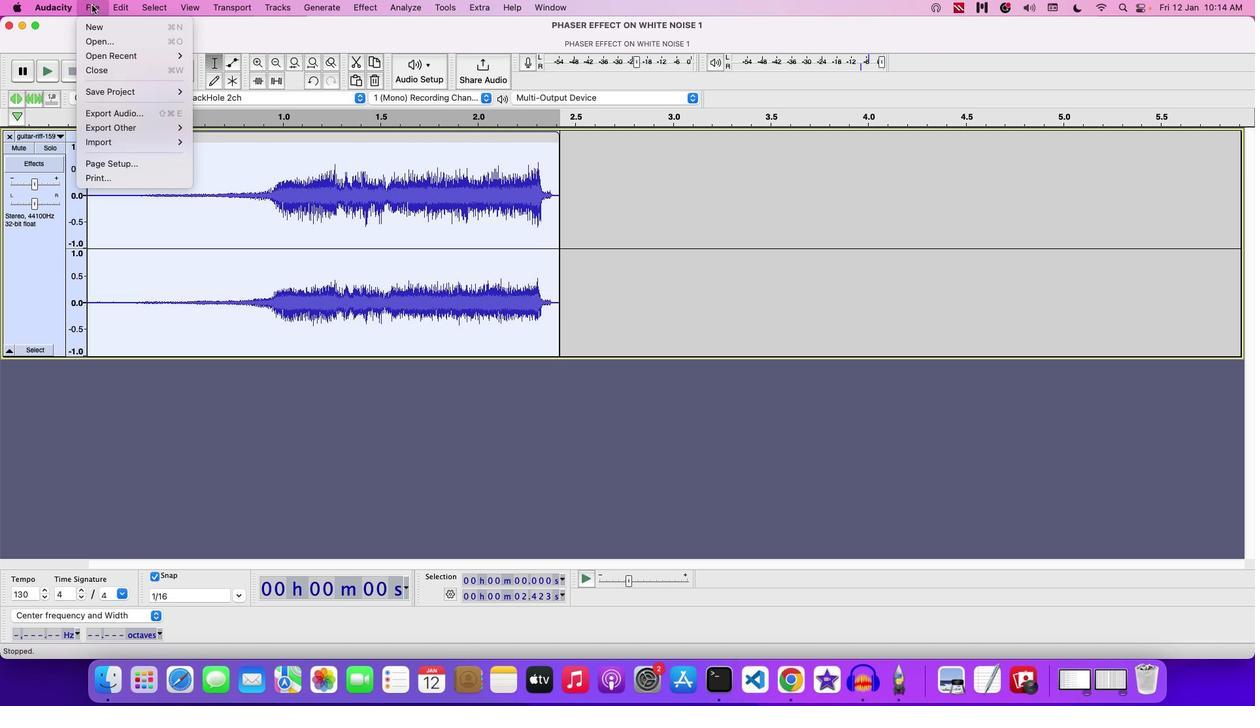 
Action: Mouse pressed left at (92, 5)
Screenshot: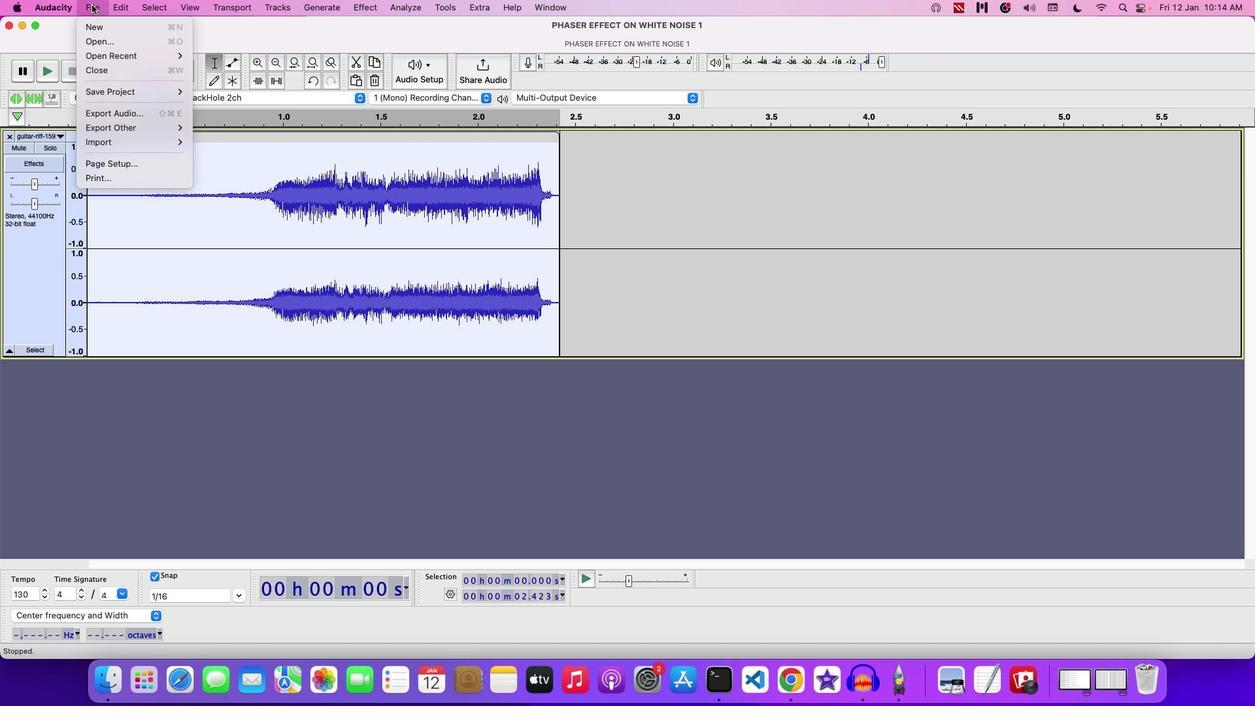 
Action: Mouse moved to (96, 85)
Screenshot: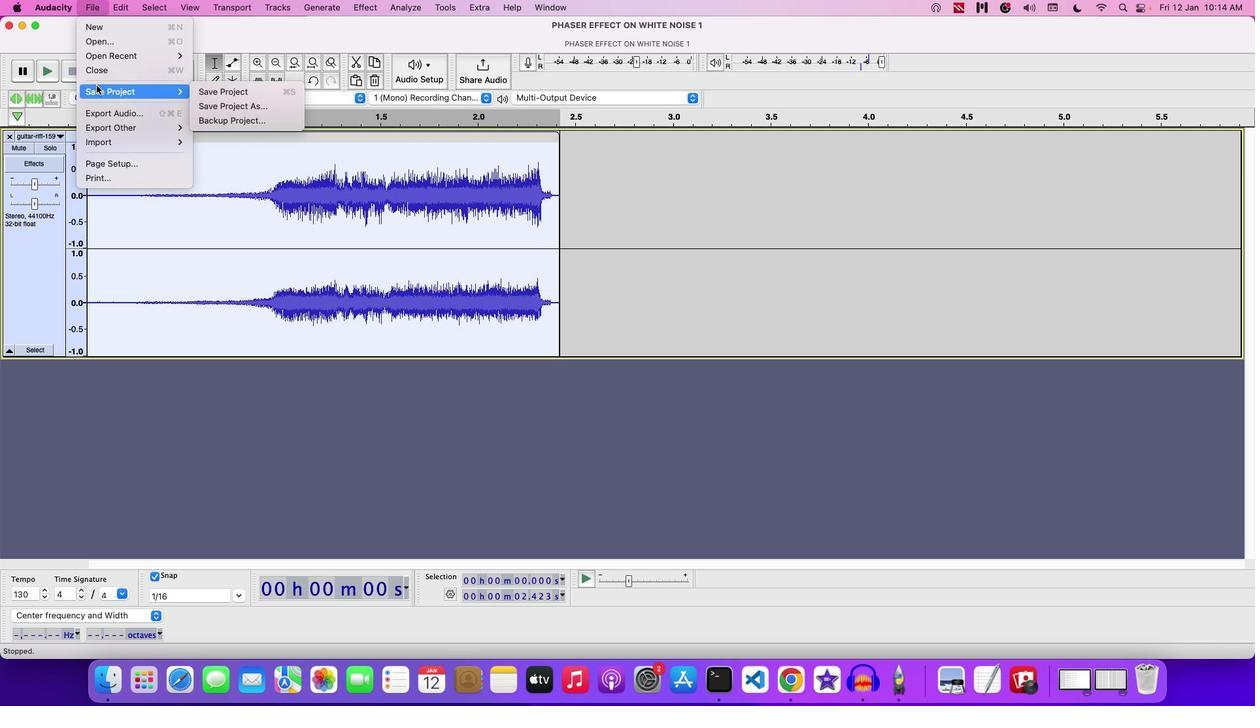 
Action: Mouse pressed left at (96, 85)
Screenshot: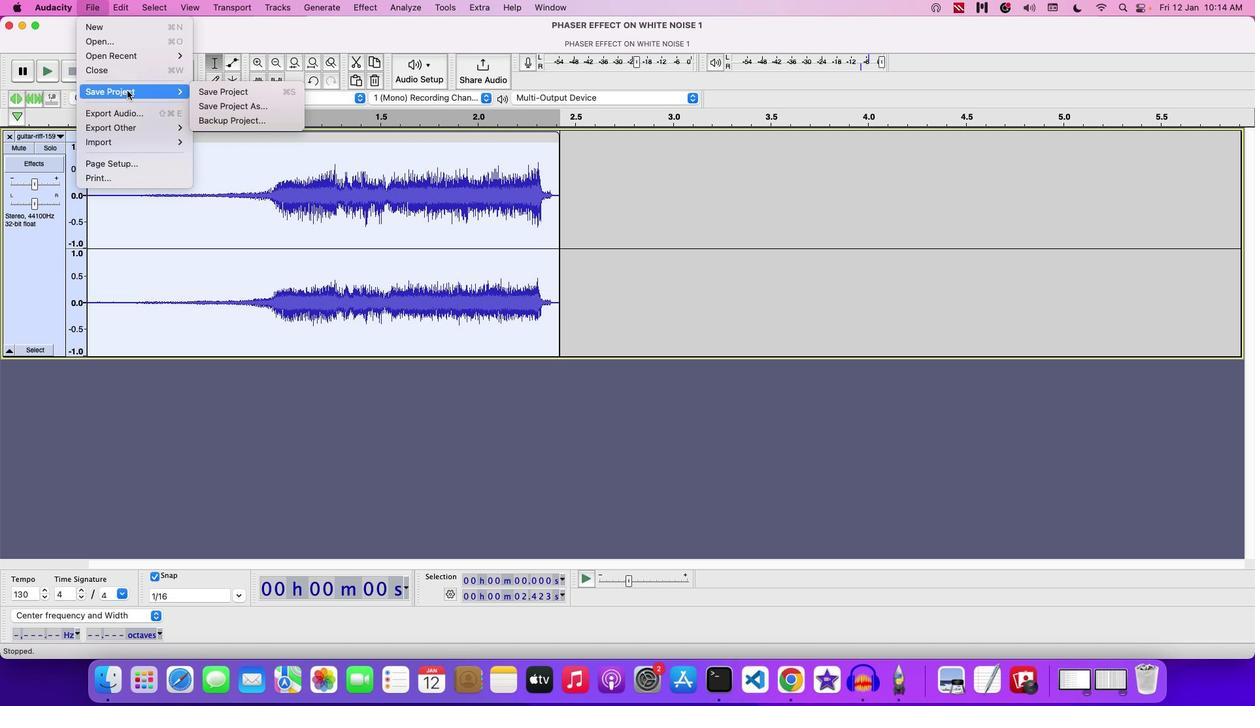
Action: Mouse moved to (220, 103)
Screenshot: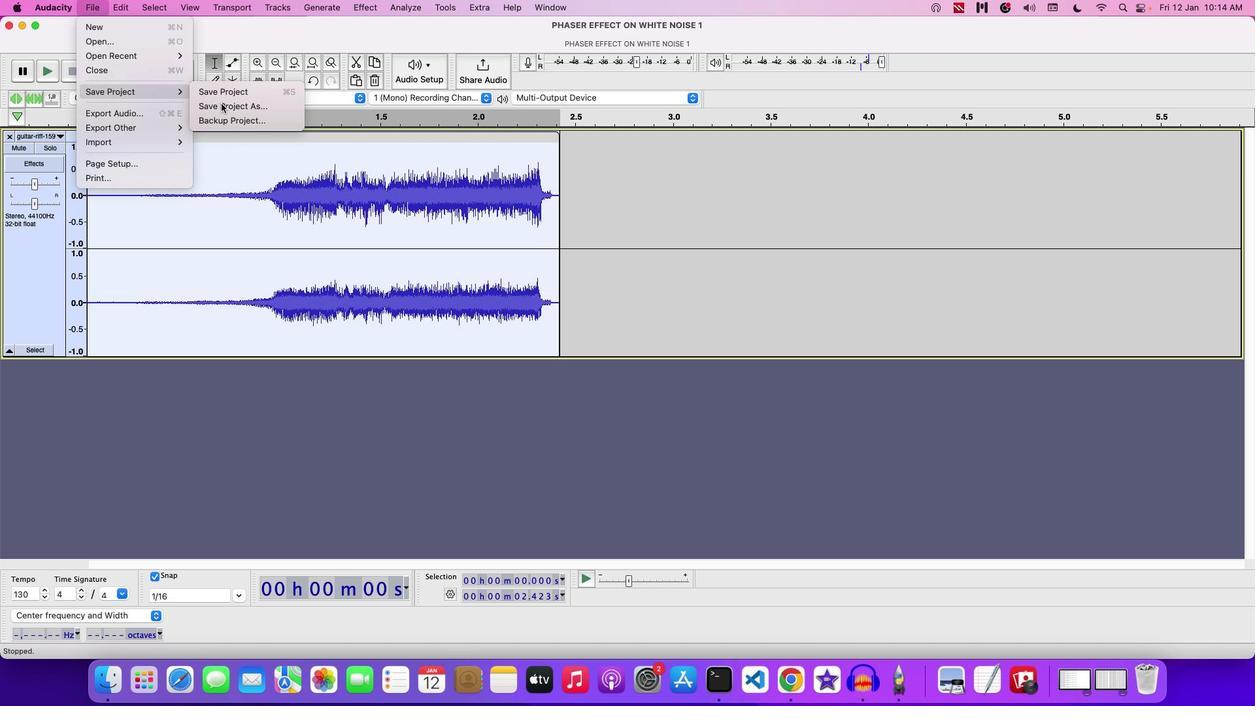 
Action: Mouse pressed left at (220, 103)
Screenshot: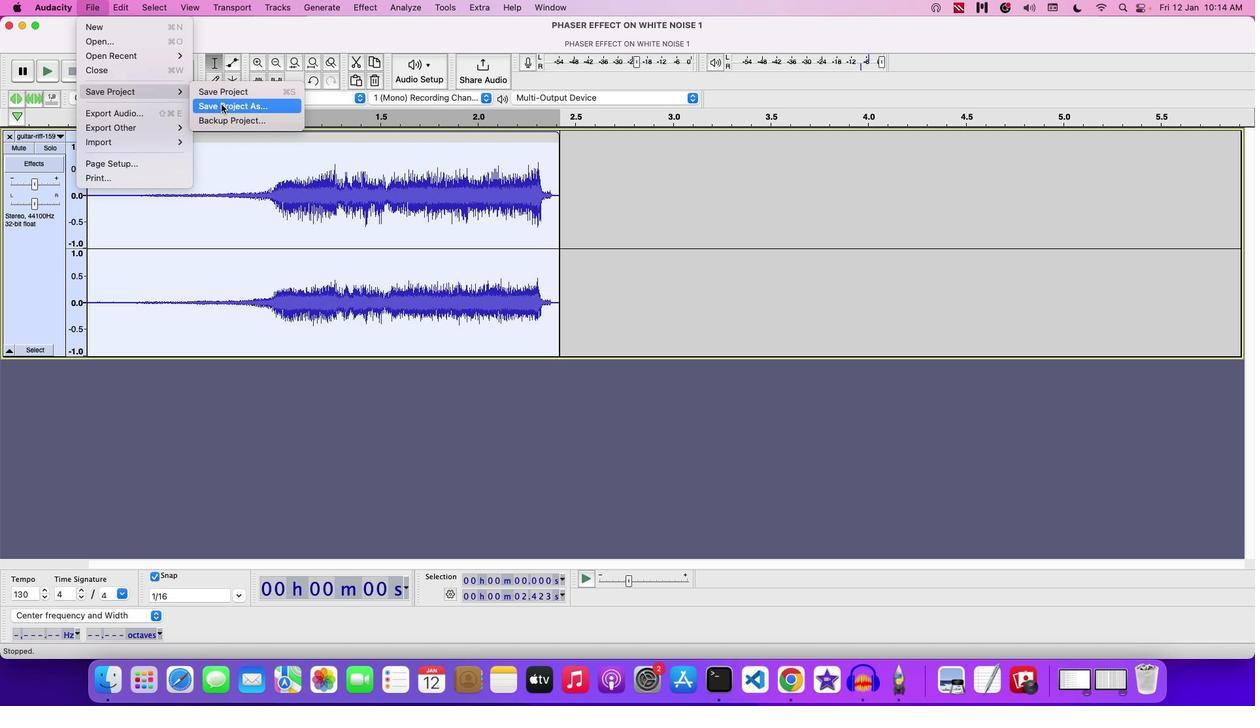 
Action: Mouse moved to (368, 235)
Screenshot: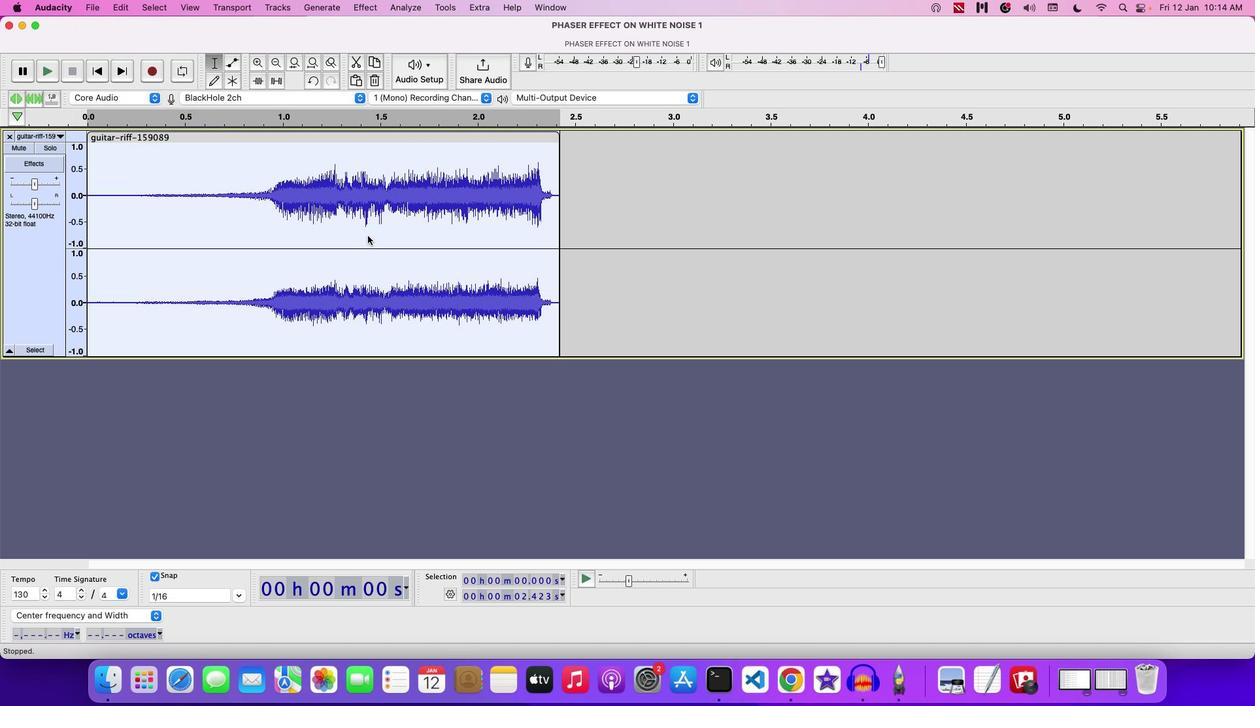 
Action: Key pressed Key.backspace'A''P''P''L''Y''I''N''G'Key.space'R''E''V''E''R''S''E'Key.space'E''F''F''E''C''T'Key.space'O''N'Key.space'G''U''I''T''A''R'Key.space'R''I''F''F'
Screenshot: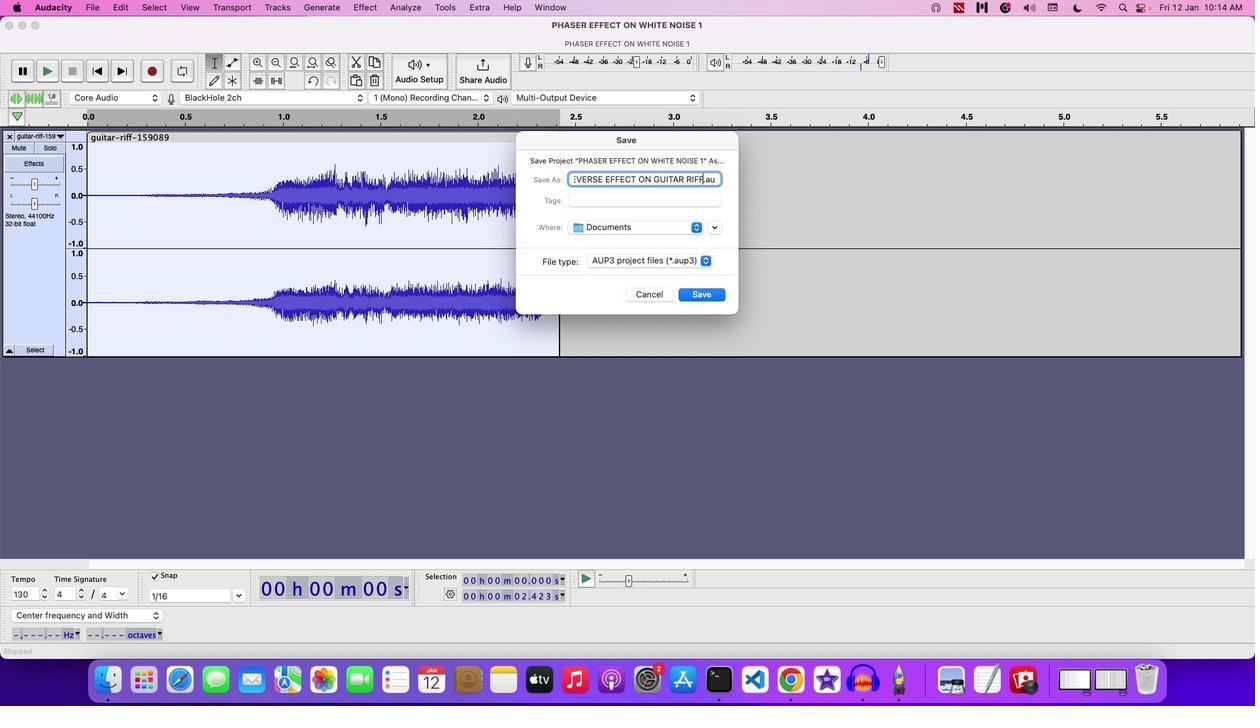 
Action: Mouse moved to (691, 300)
Screenshot: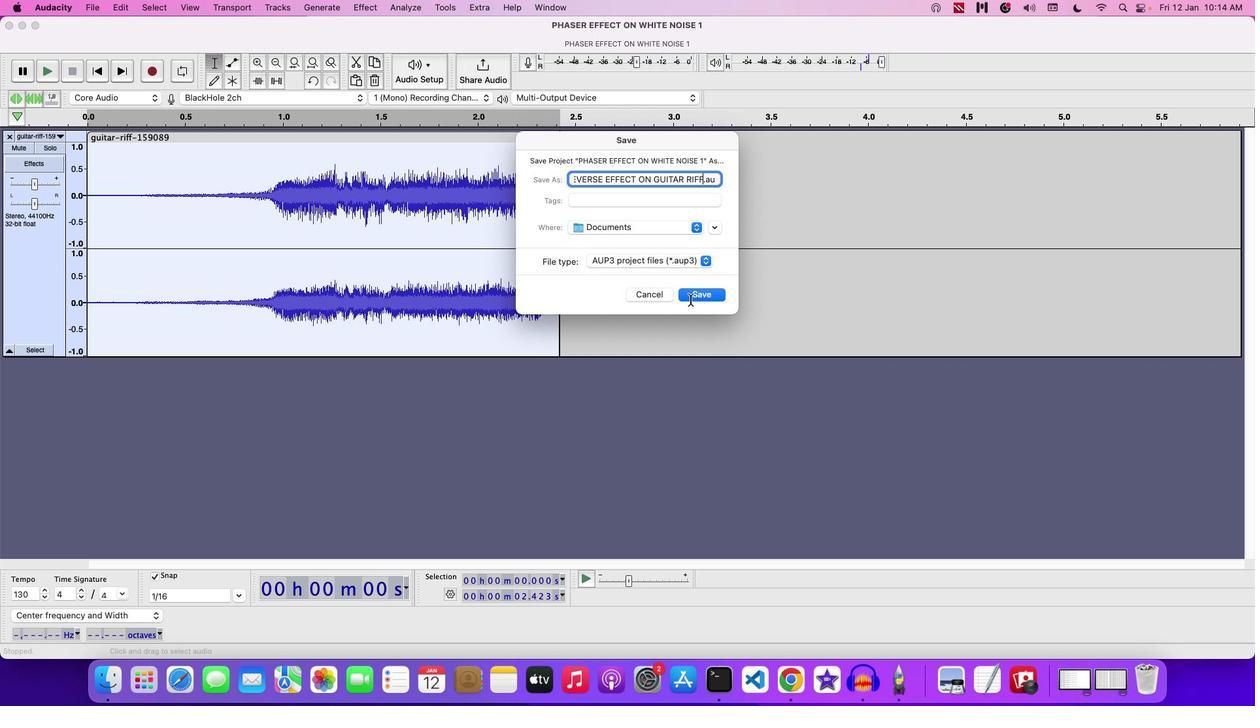 
Action: Mouse pressed left at (691, 300)
Screenshot: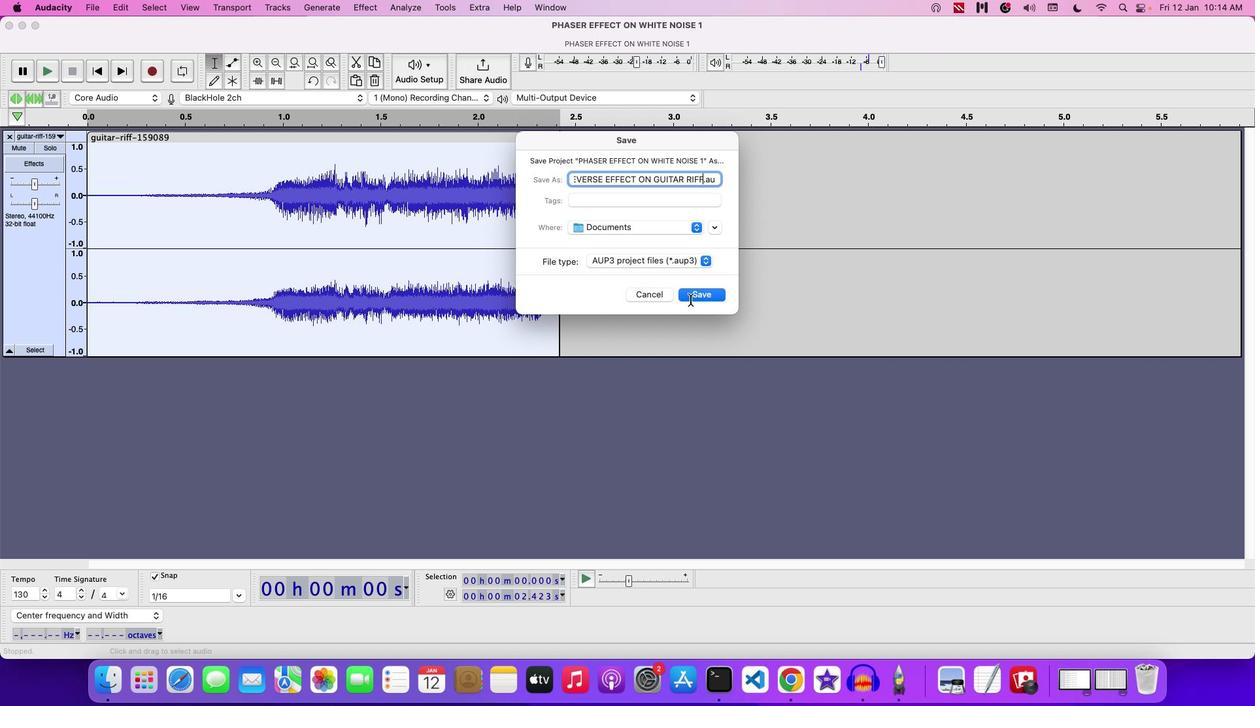 
